 Task: Search one way flight ticket for 3 adults, 3 children in premium economy from Wilmington: Wilmington International Airport to Rockford: Chicago Rockford International Airport(was Northwest Chicagoland Regional Airport At Rockford) on 5-1-2023. Choice of flights is Emirates. Number of bags: 9 checked bags. Price is upto 99000. Outbound departure time preference is 17:00.
Action: Mouse moved to (193, 203)
Screenshot: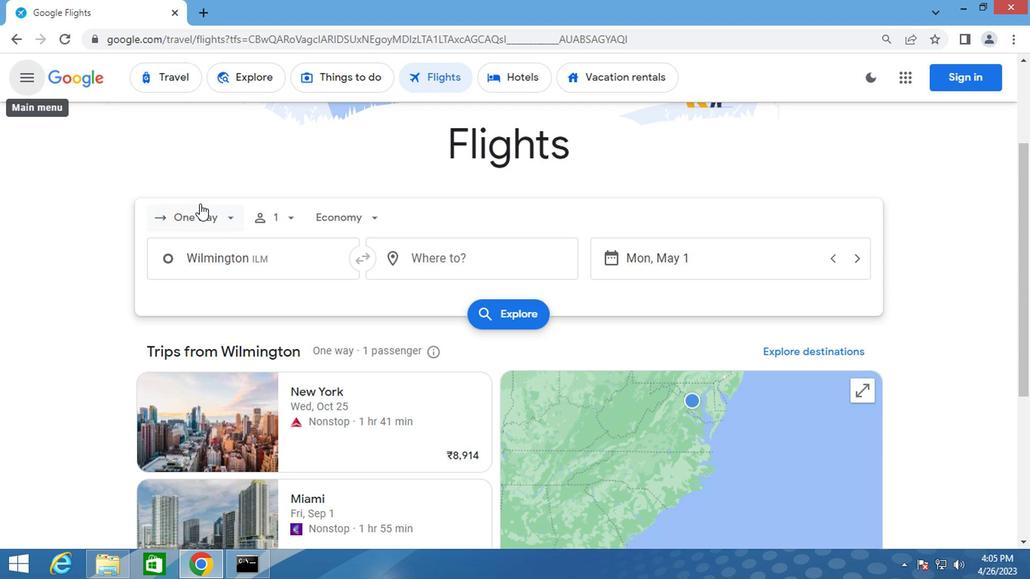 
Action: Mouse pressed left at (193, 203)
Screenshot: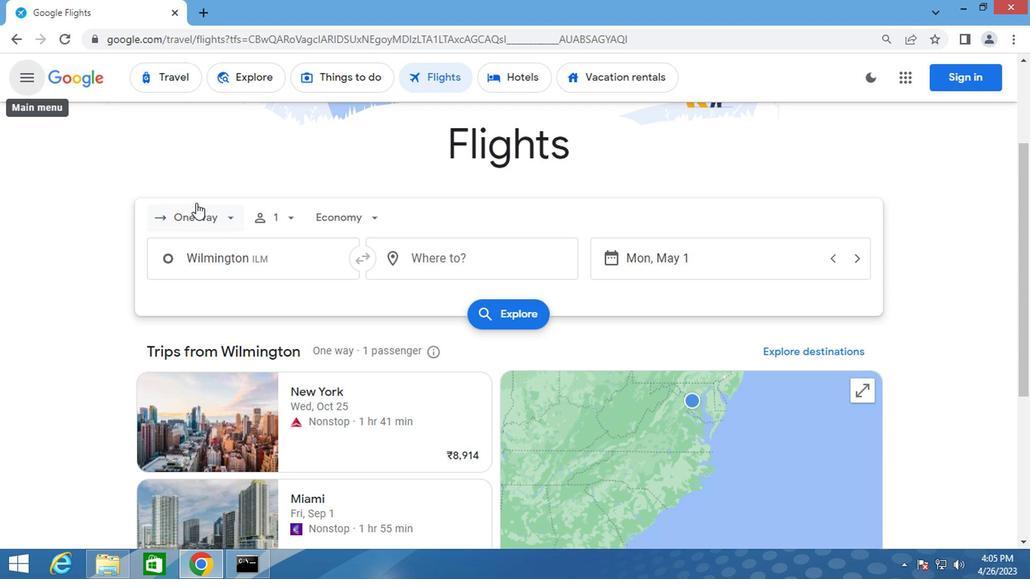 
Action: Mouse moved to (201, 279)
Screenshot: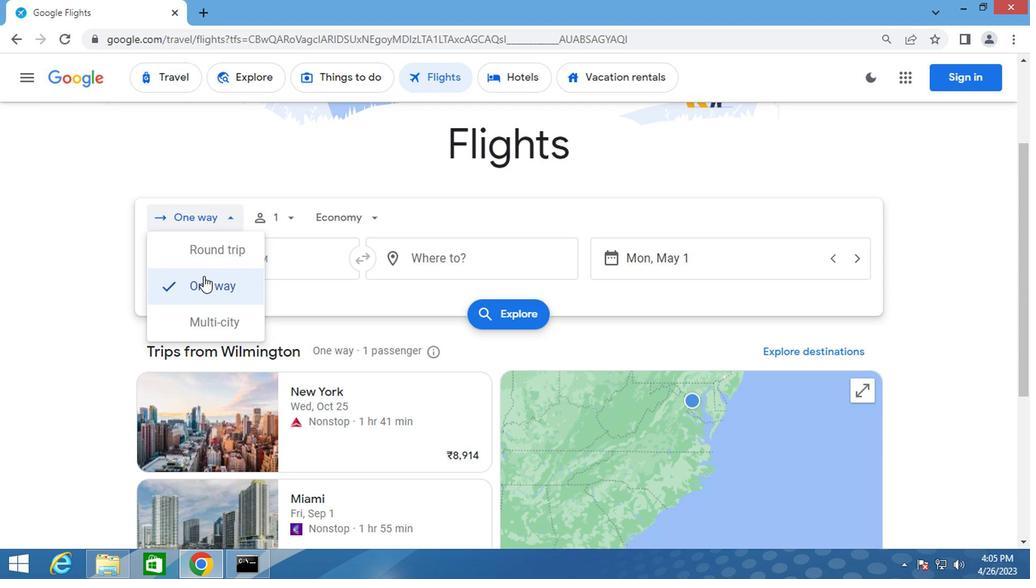 
Action: Mouse pressed left at (201, 279)
Screenshot: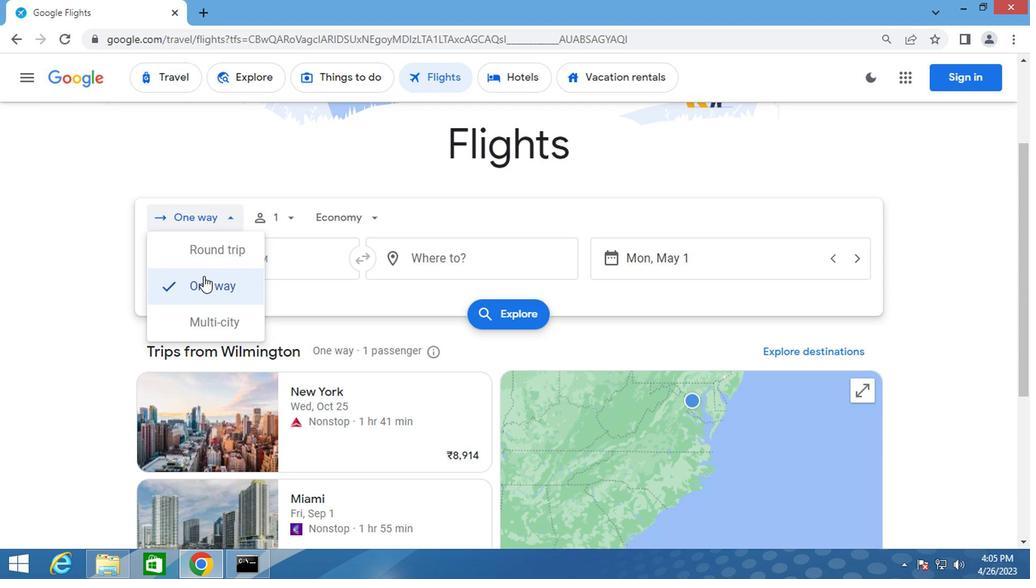 
Action: Mouse moved to (271, 213)
Screenshot: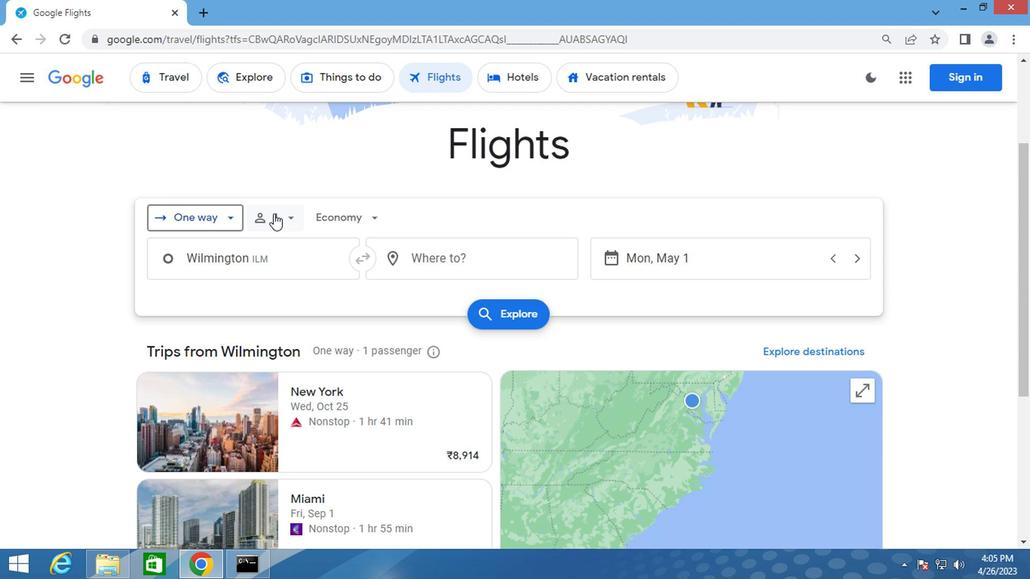 
Action: Mouse pressed left at (271, 213)
Screenshot: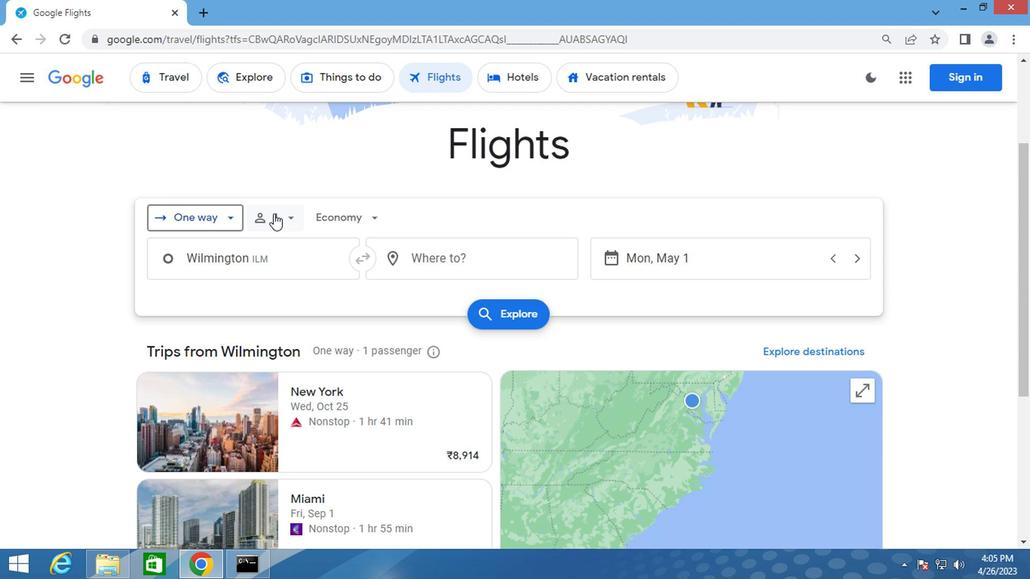 
Action: Mouse moved to (402, 251)
Screenshot: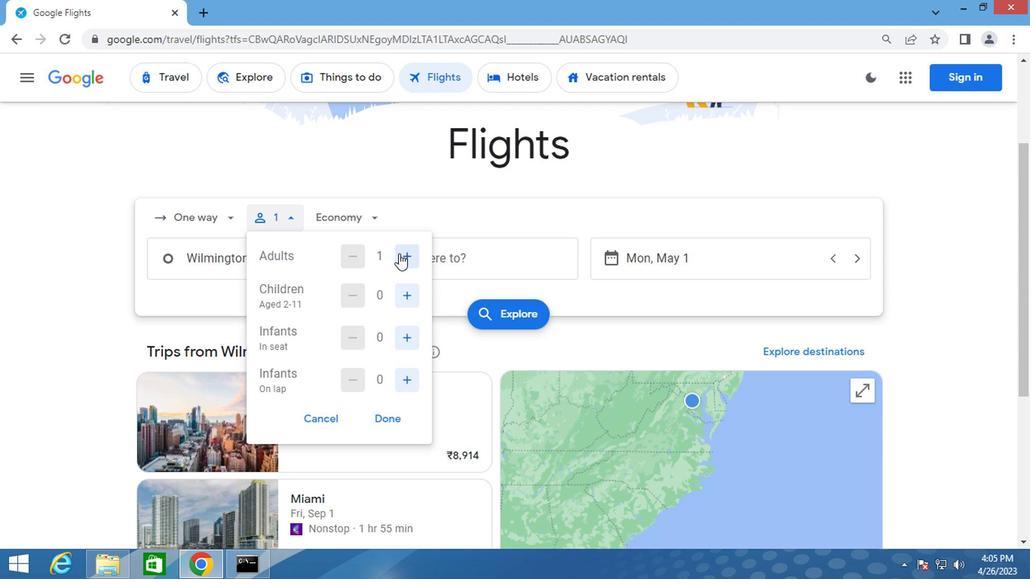 
Action: Mouse pressed left at (402, 251)
Screenshot: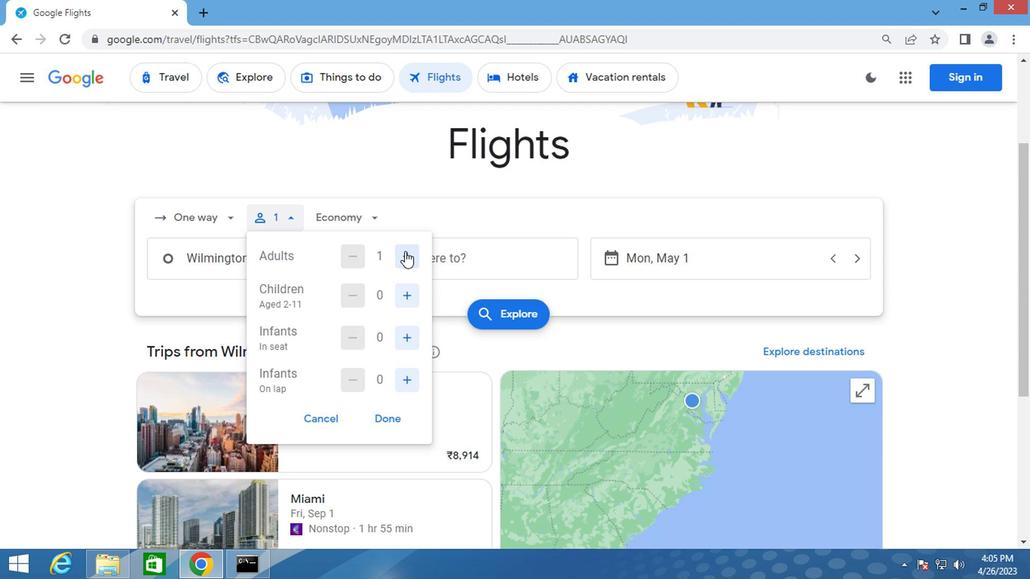
Action: Mouse pressed left at (402, 251)
Screenshot: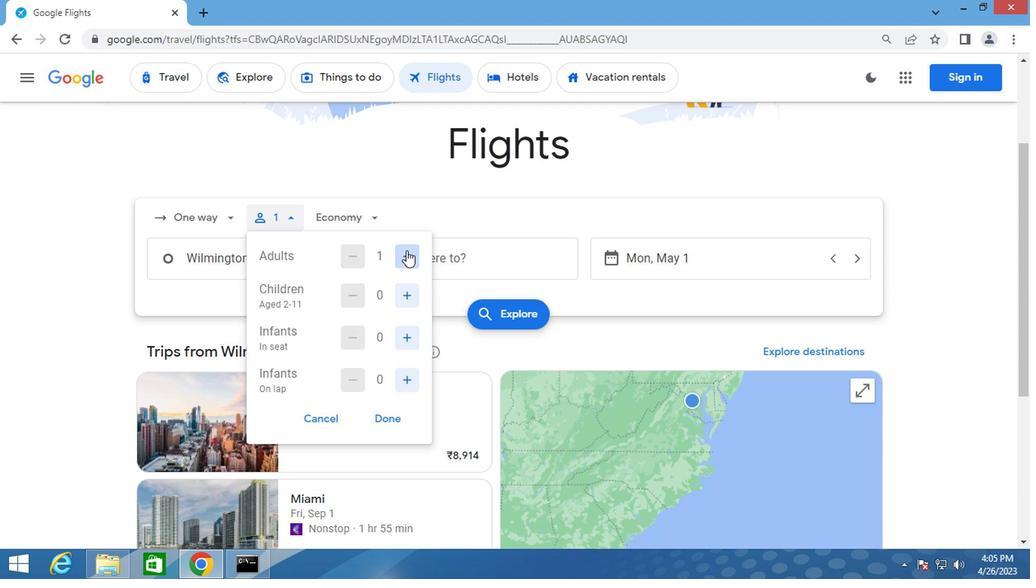 
Action: Mouse moved to (400, 287)
Screenshot: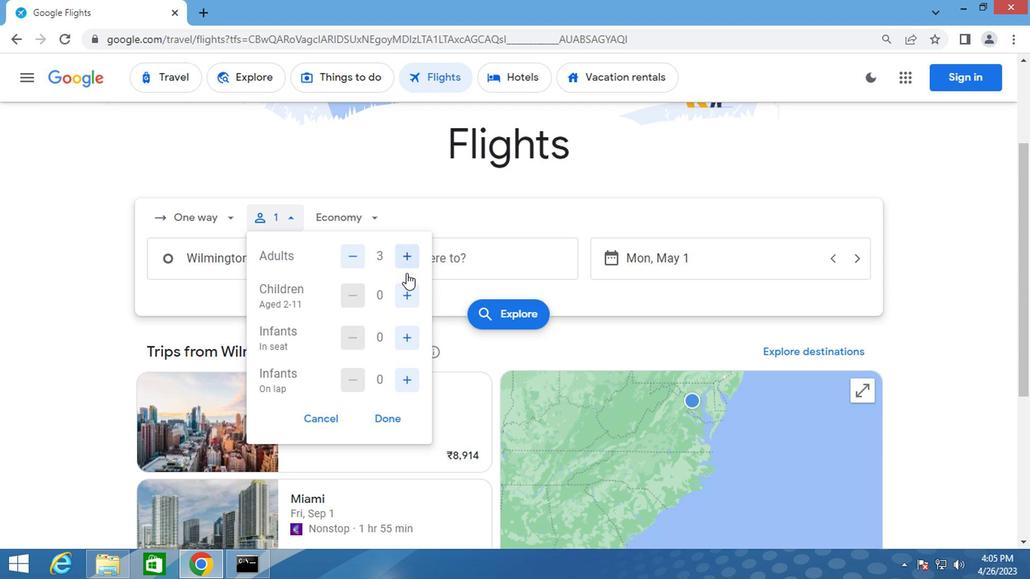 
Action: Mouse pressed left at (400, 287)
Screenshot: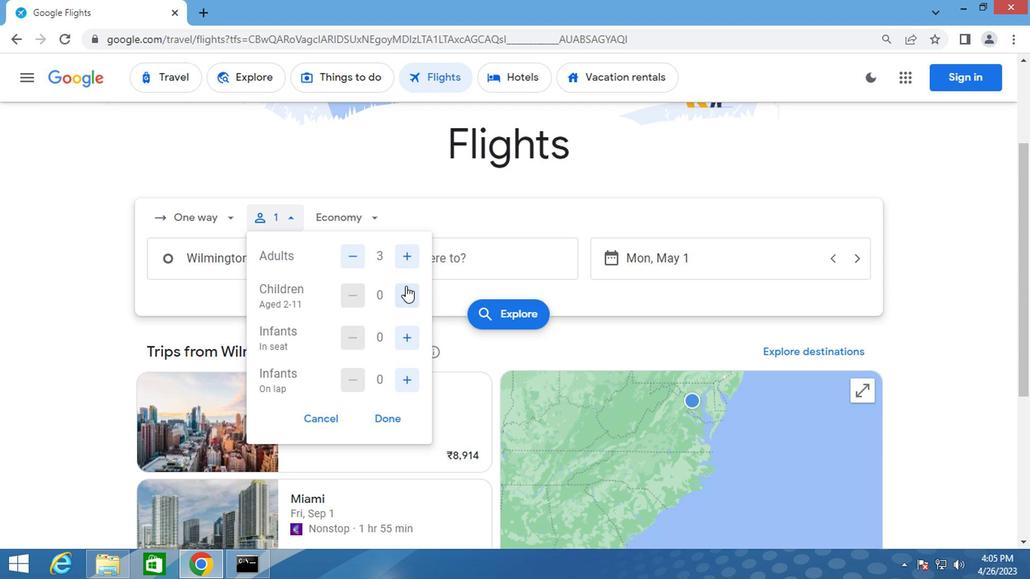 
Action: Mouse pressed left at (400, 287)
Screenshot: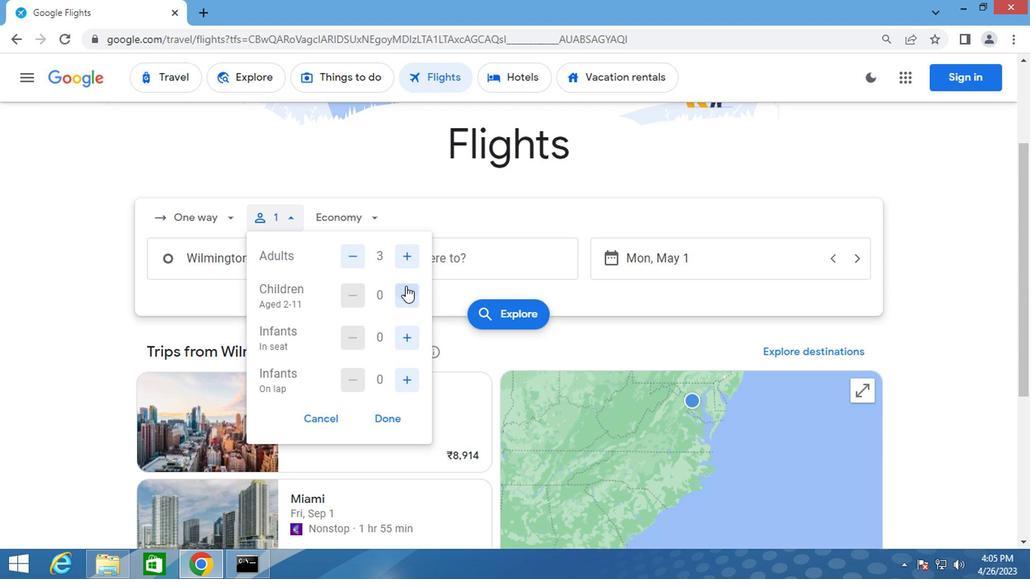 
Action: Mouse pressed left at (400, 287)
Screenshot: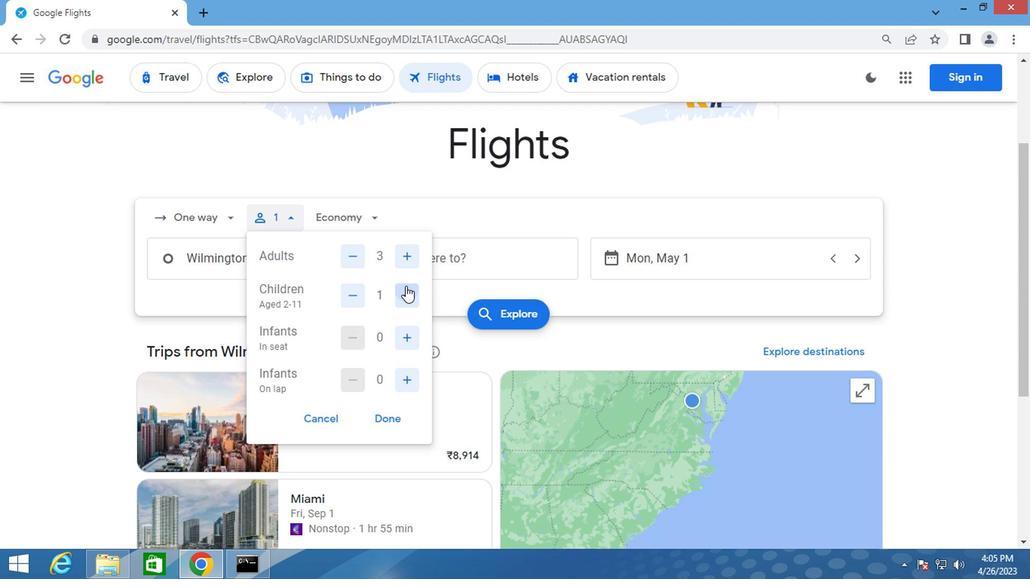 
Action: Mouse moved to (339, 223)
Screenshot: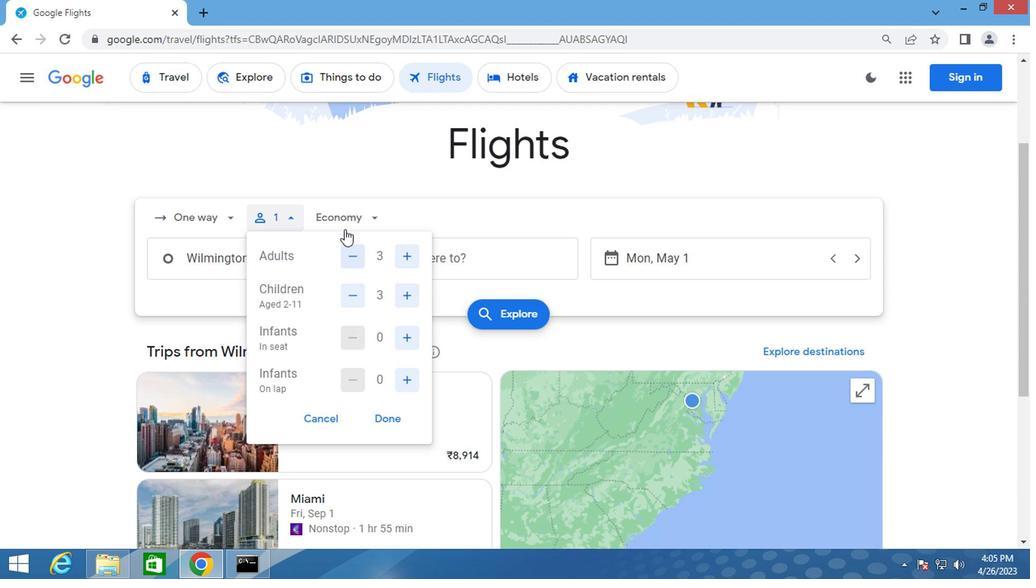 
Action: Mouse pressed left at (339, 223)
Screenshot: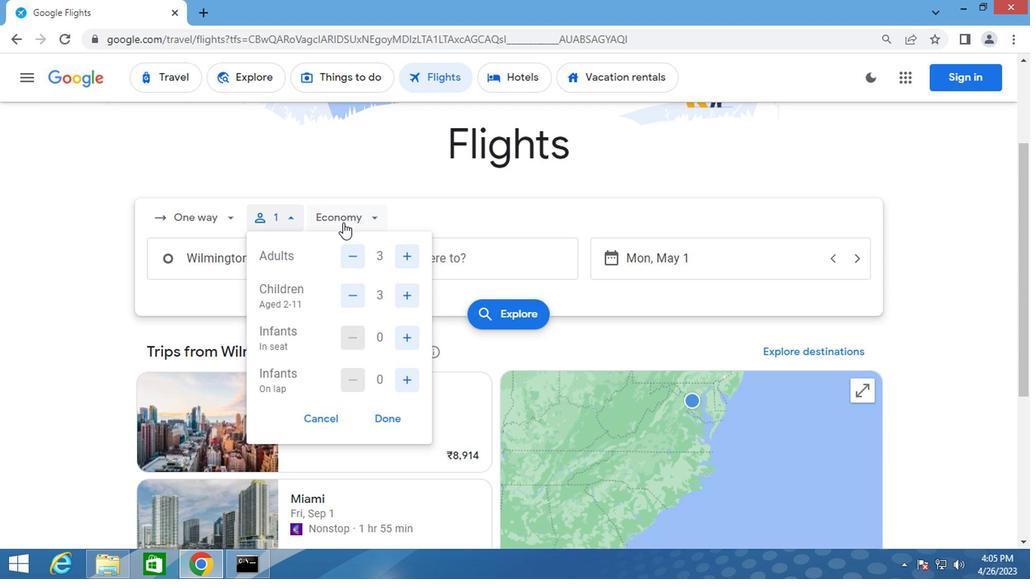 
Action: Mouse moved to (369, 284)
Screenshot: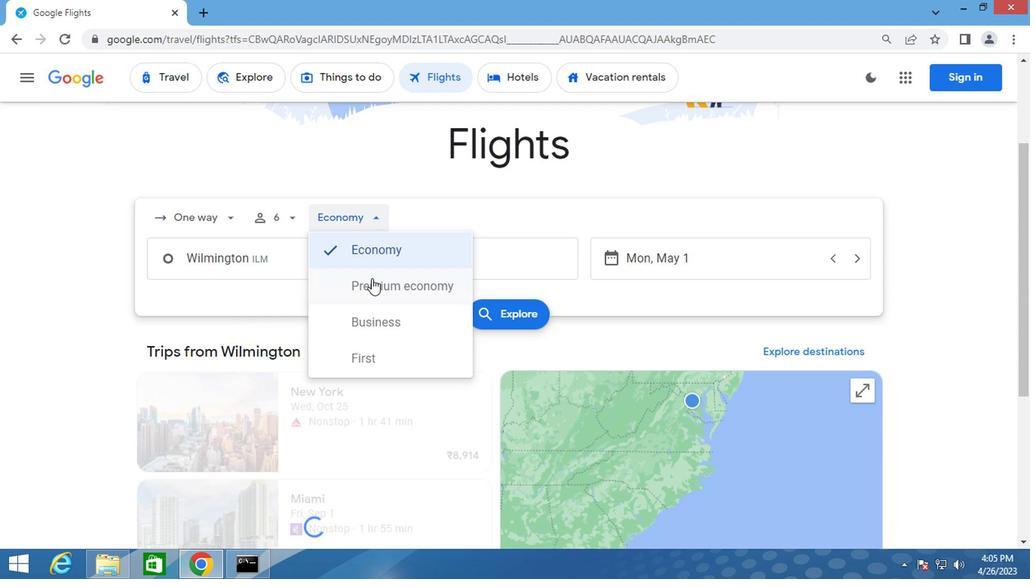 
Action: Mouse pressed left at (369, 284)
Screenshot: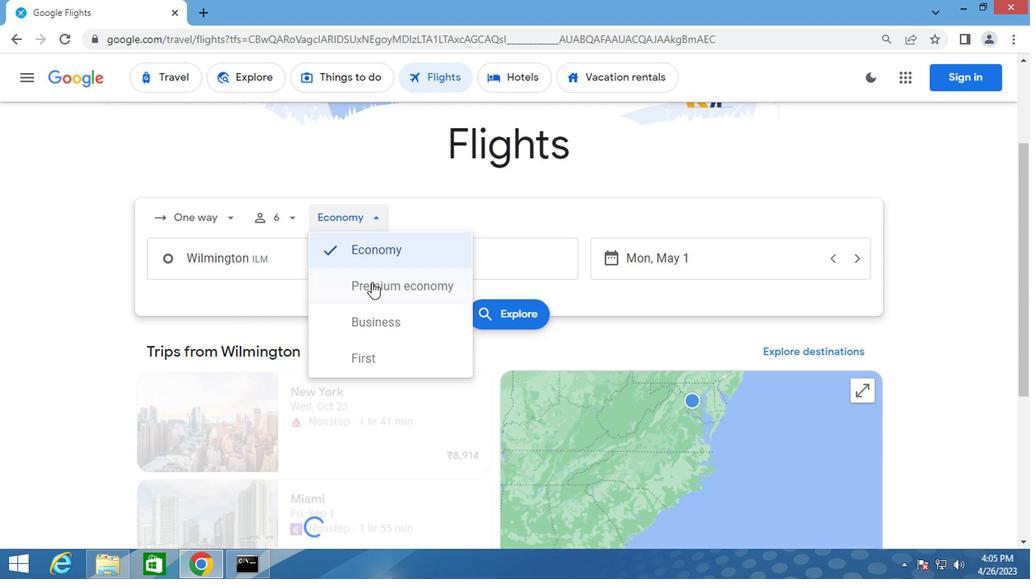
Action: Mouse moved to (261, 257)
Screenshot: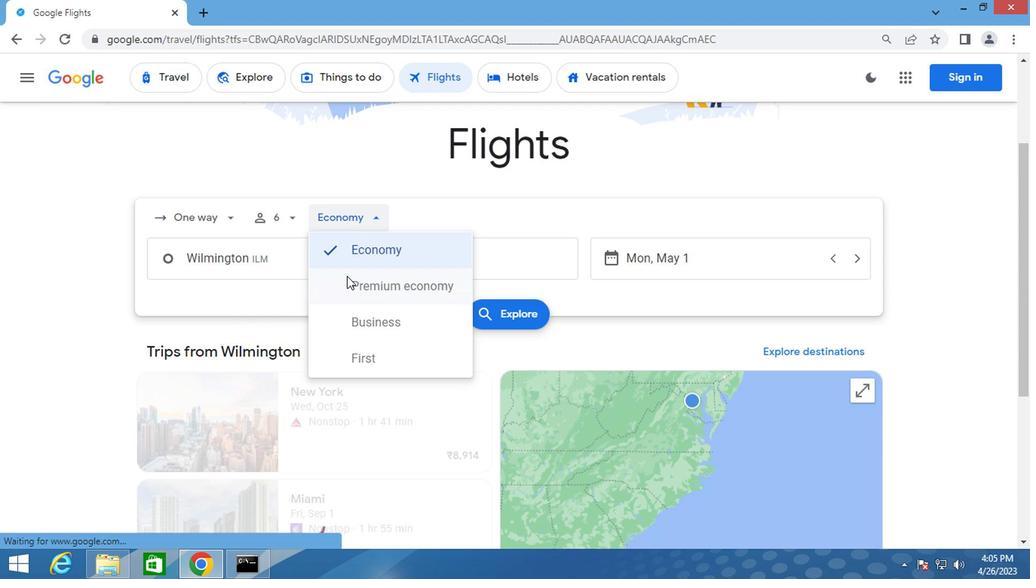 
Action: Mouse pressed left at (261, 257)
Screenshot: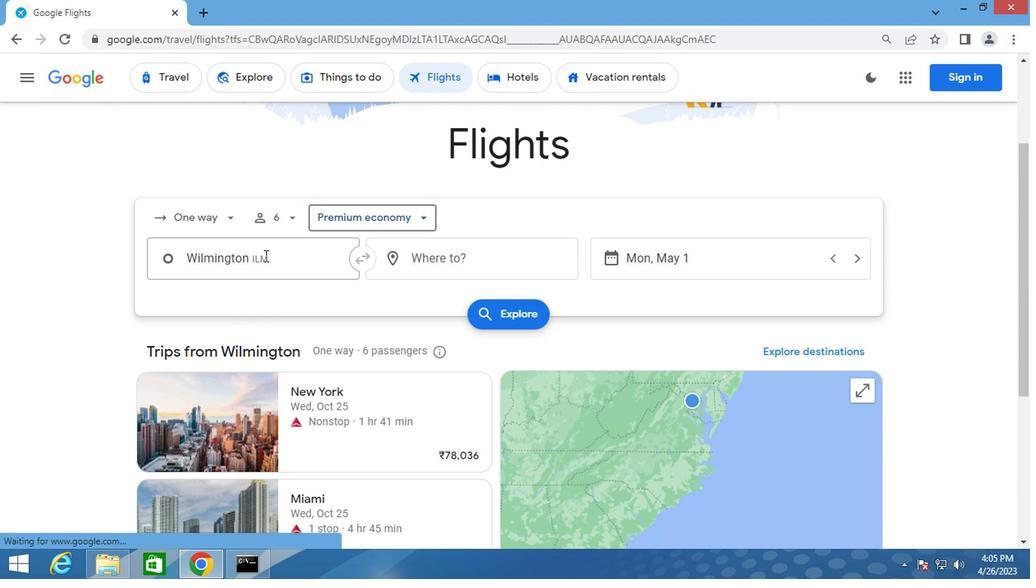 
Action: Key pressed wilmington
Screenshot: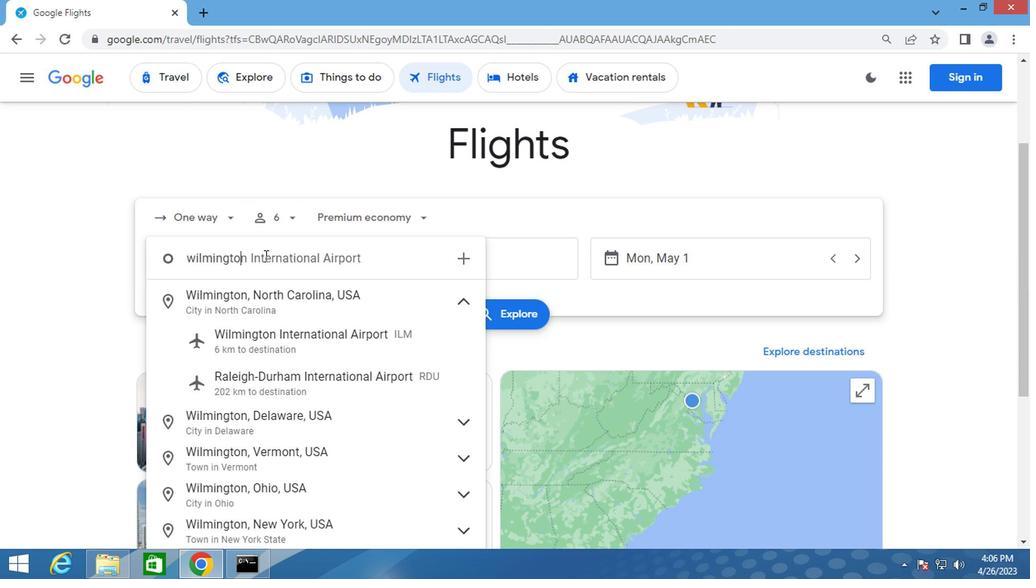 
Action: Mouse moved to (288, 333)
Screenshot: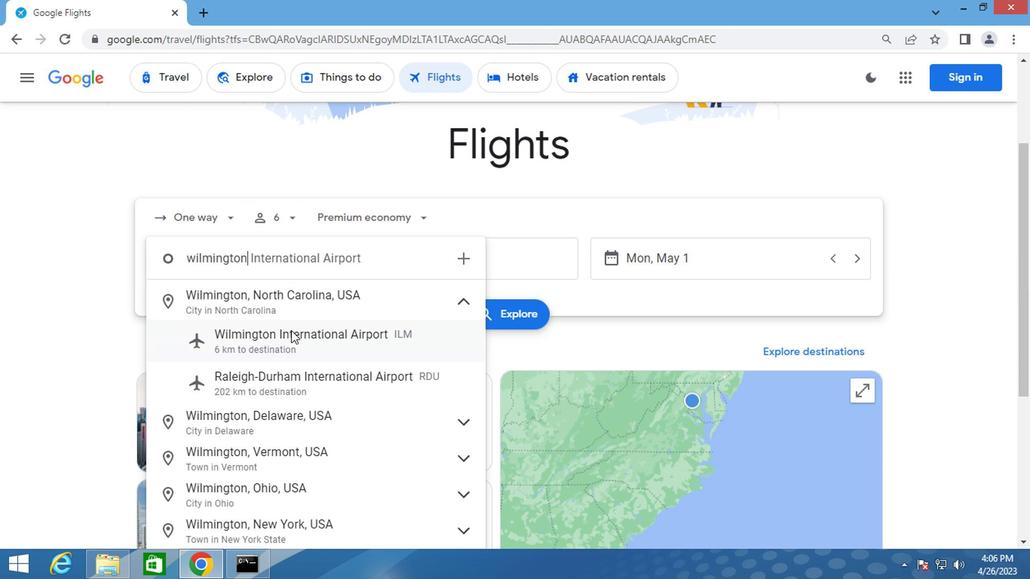 
Action: Mouse pressed left at (288, 333)
Screenshot: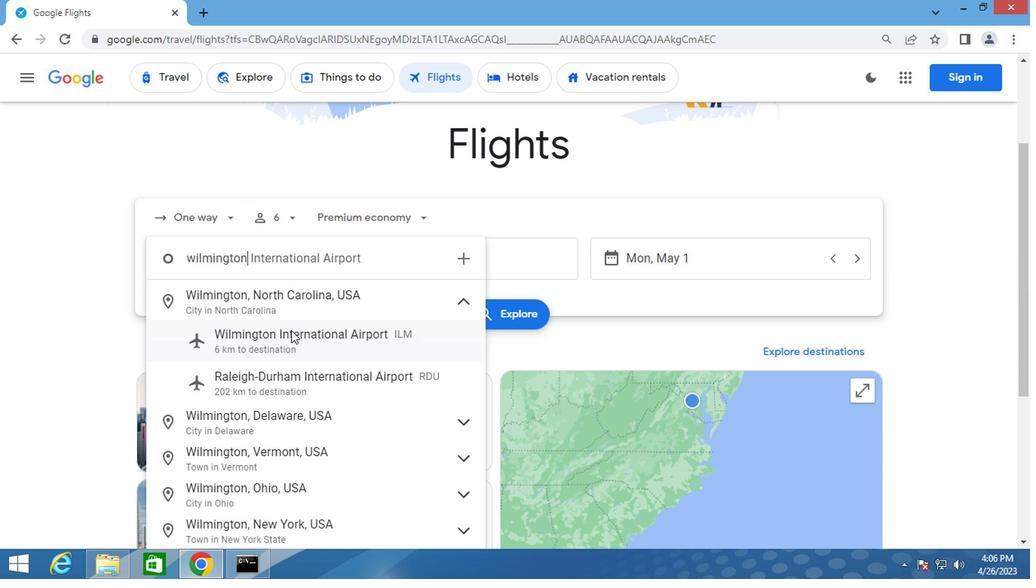 
Action: Mouse moved to (446, 256)
Screenshot: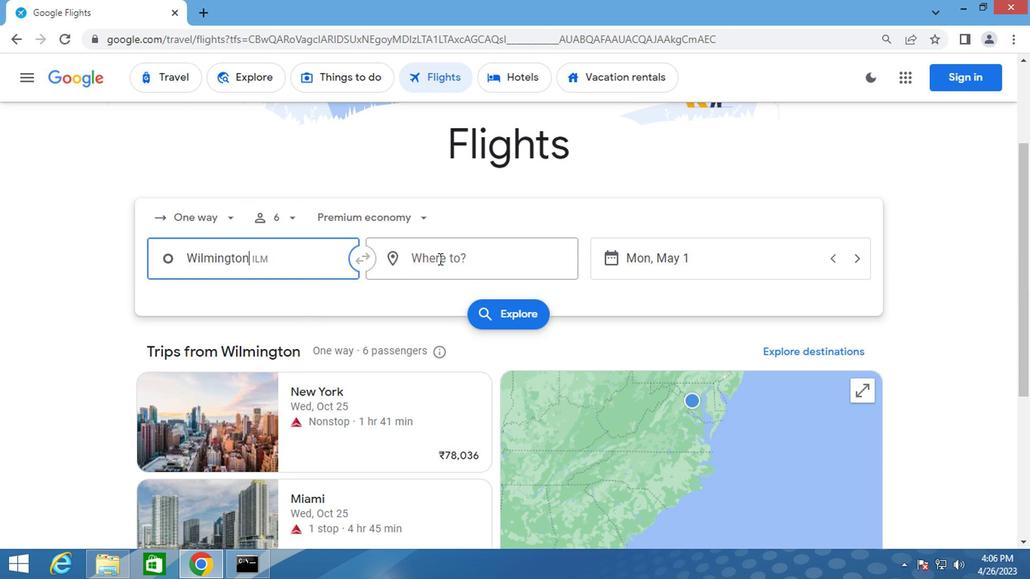 
Action: Mouse pressed left at (446, 256)
Screenshot: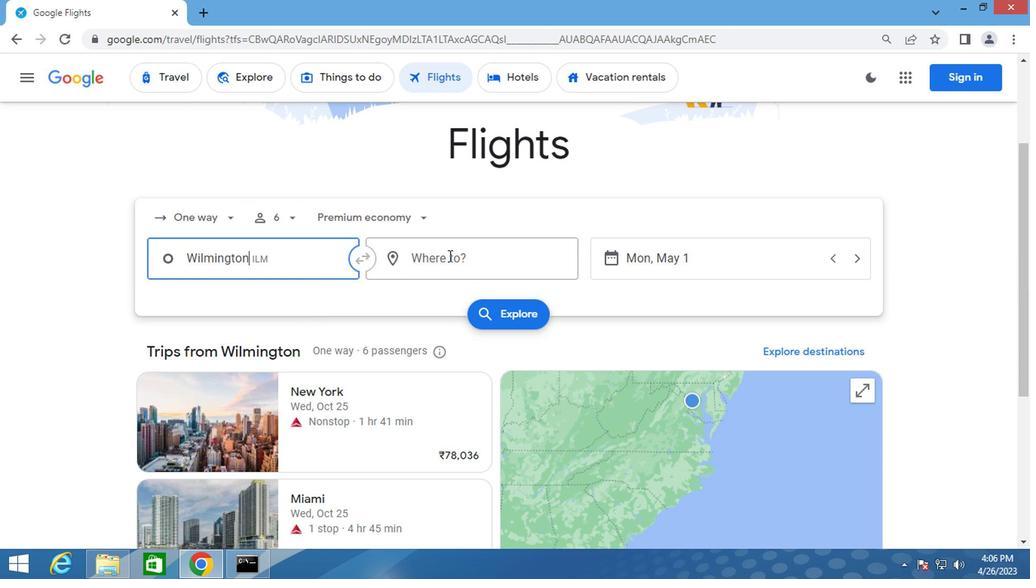 
Action: Key pressed rockford
Screenshot: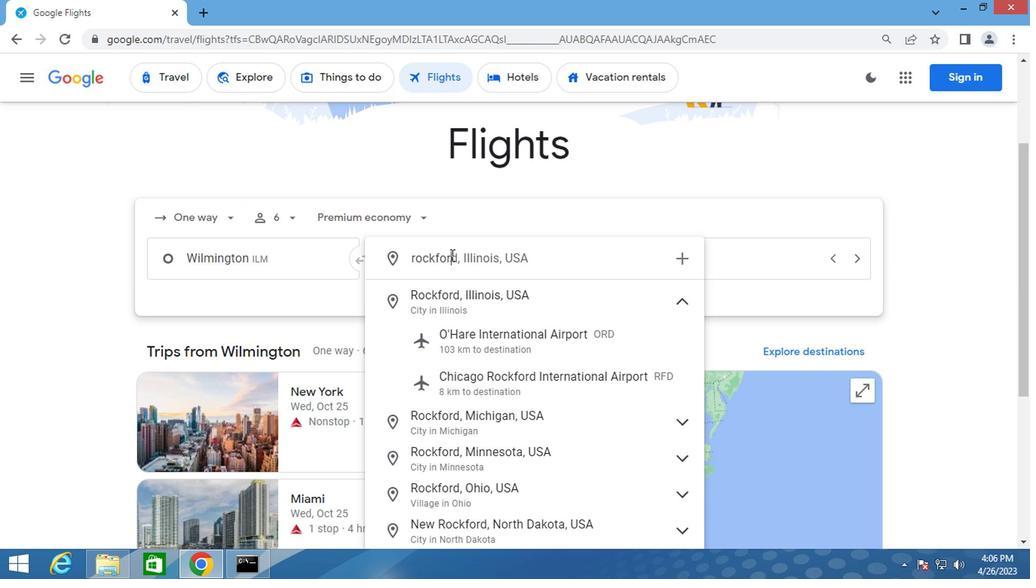 
Action: Mouse moved to (467, 376)
Screenshot: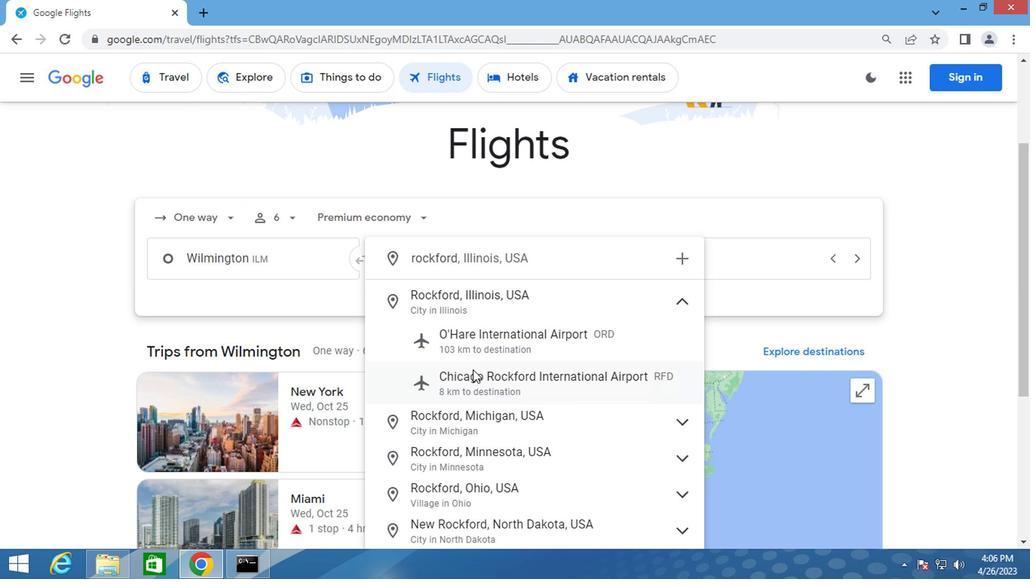 
Action: Mouse pressed left at (467, 376)
Screenshot: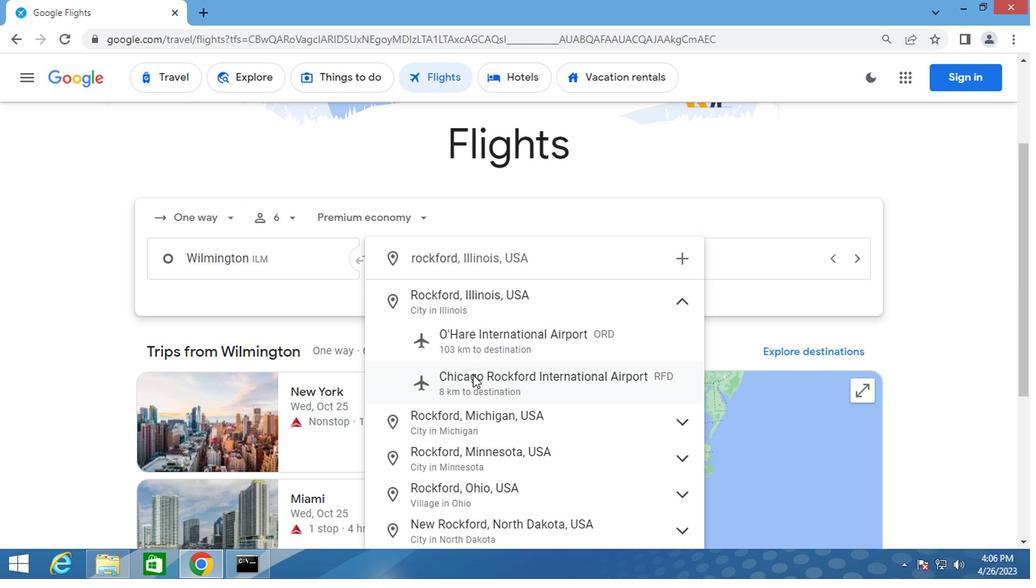 
Action: Mouse moved to (646, 259)
Screenshot: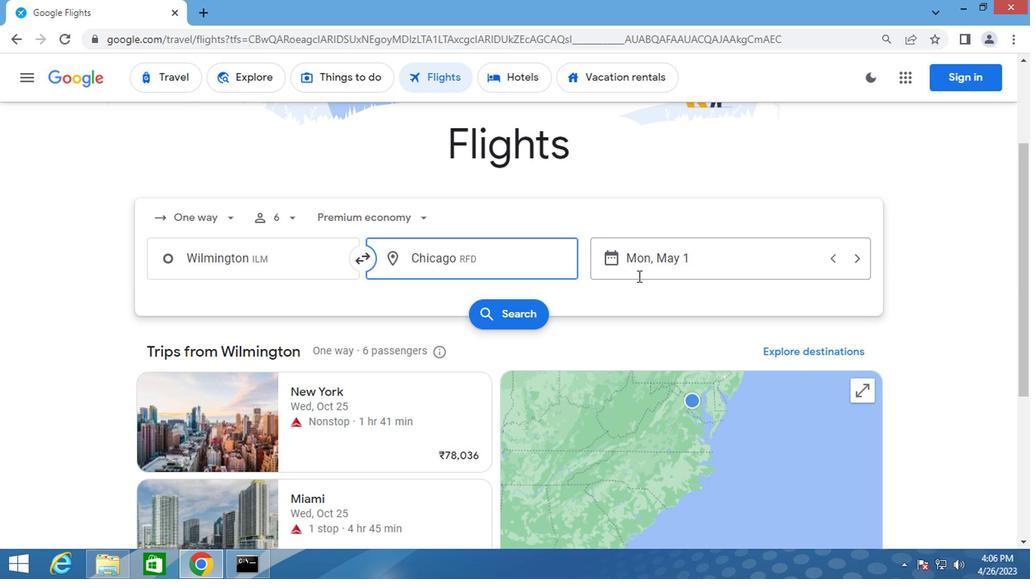 
Action: Mouse pressed left at (646, 259)
Screenshot: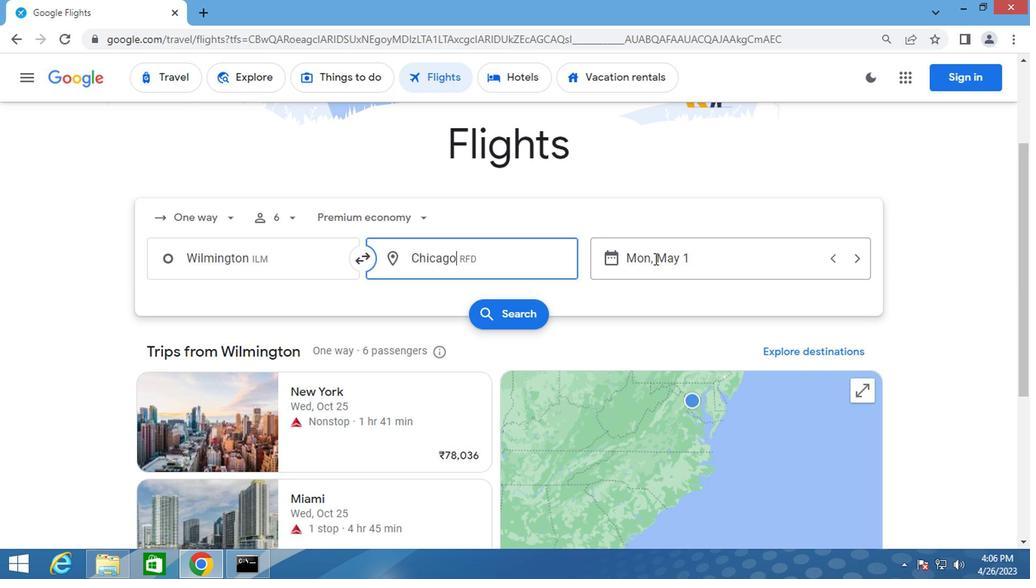 
Action: Mouse moved to (648, 275)
Screenshot: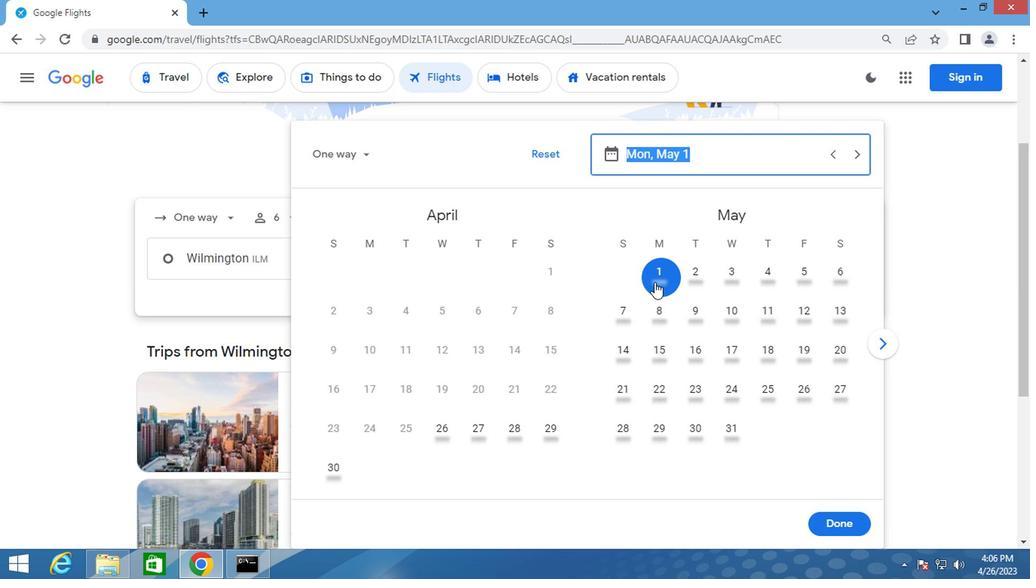 
Action: Mouse pressed left at (648, 275)
Screenshot: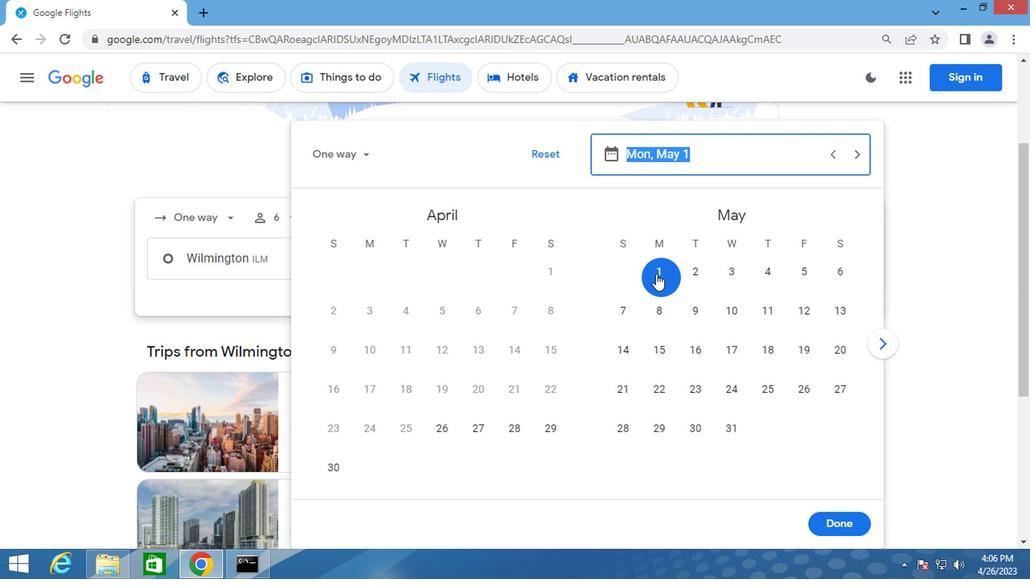 
Action: Mouse moved to (823, 528)
Screenshot: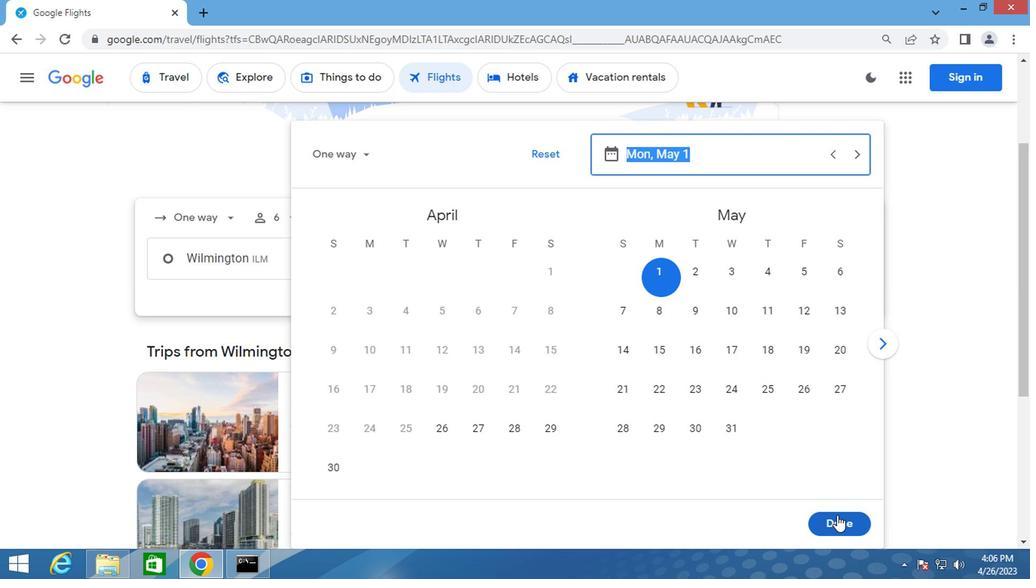 
Action: Mouse pressed left at (823, 528)
Screenshot: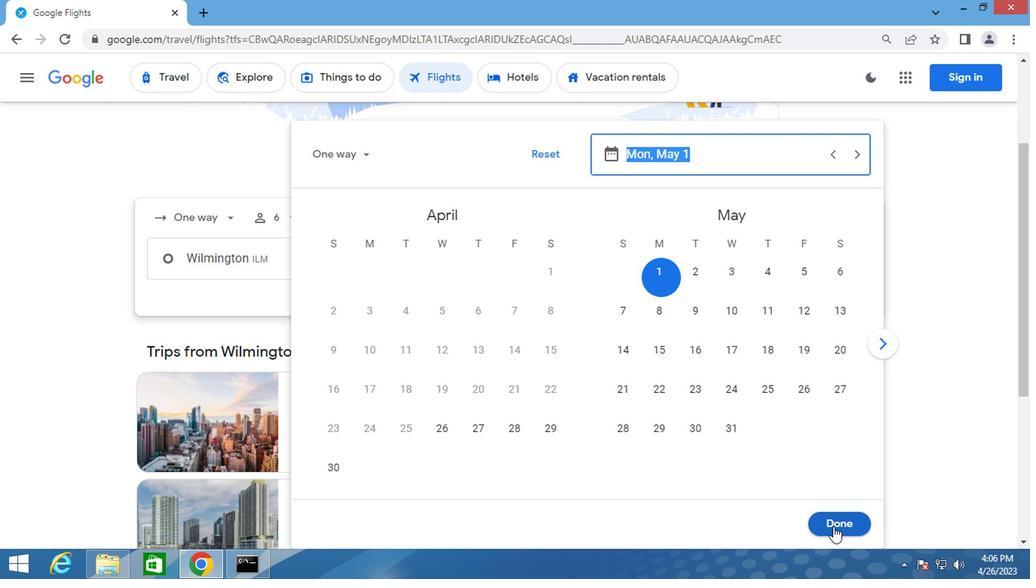 
Action: Mouse moved to (471, 309)
Screenshot: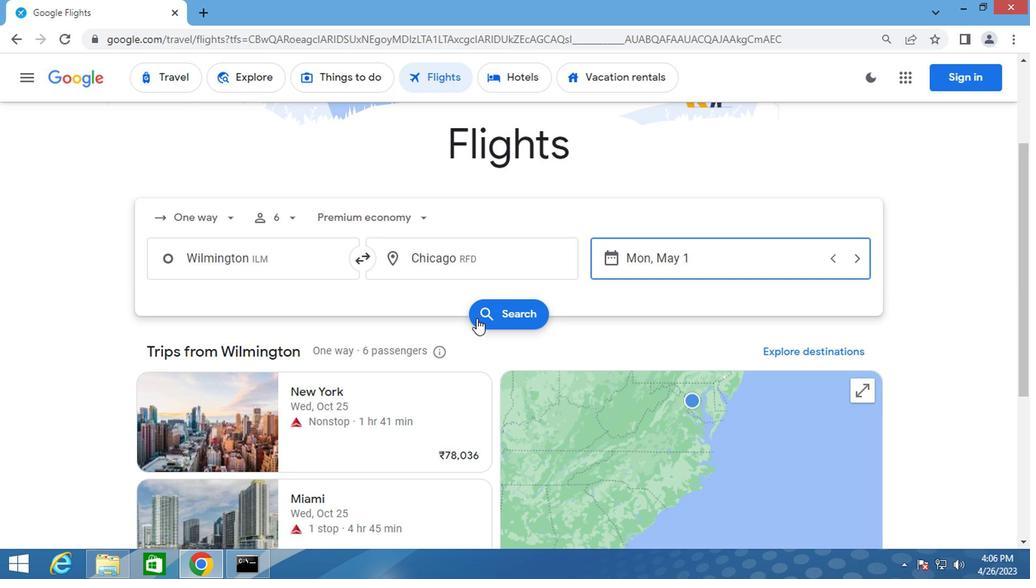 
Action: Mouse pressed left at (471, 309)
Screenshot: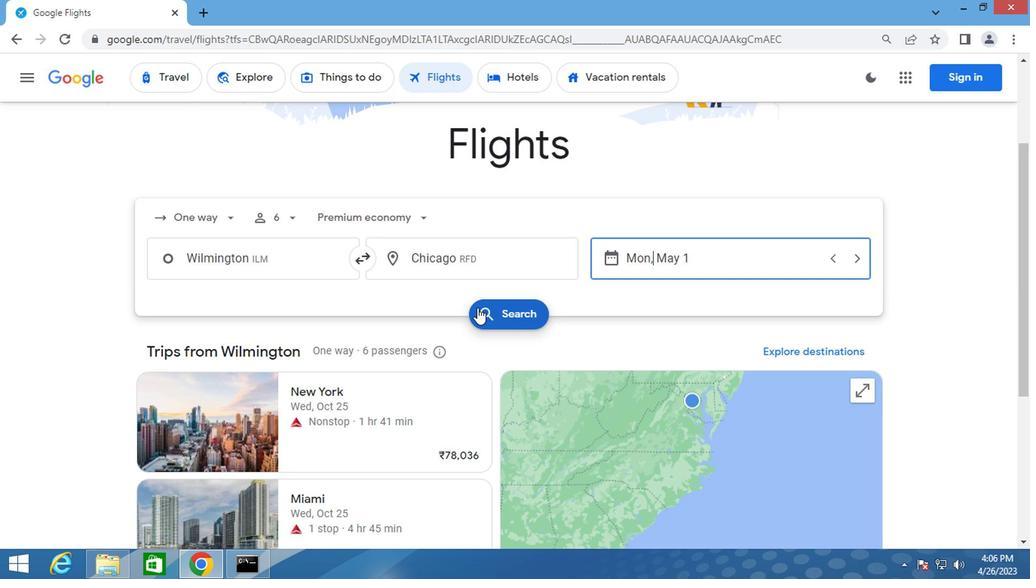 
Action: Mouse pressed left at (471, 309)
Screenshot: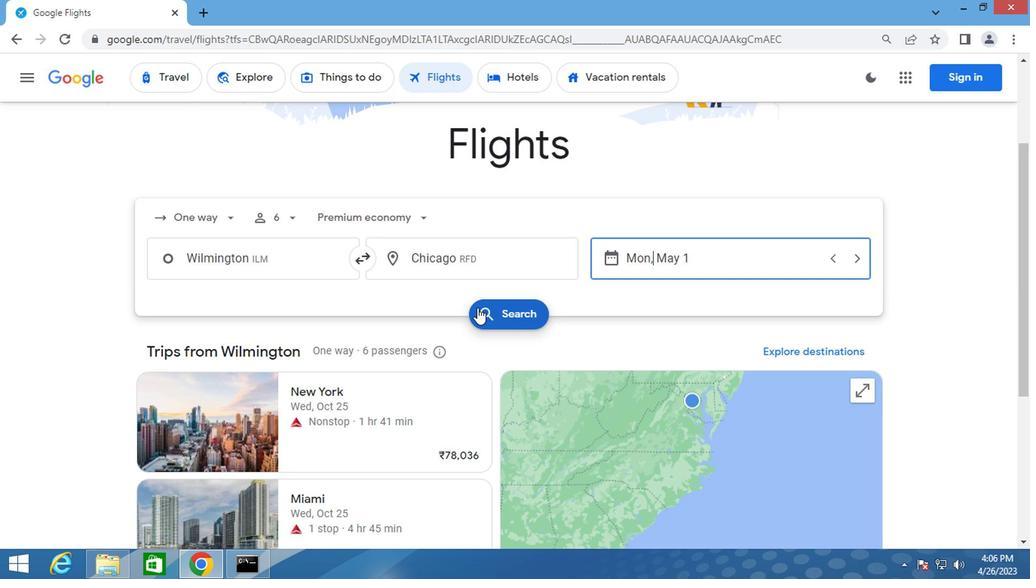 
Action: Mouse moved to (172, 215)
Screenshot: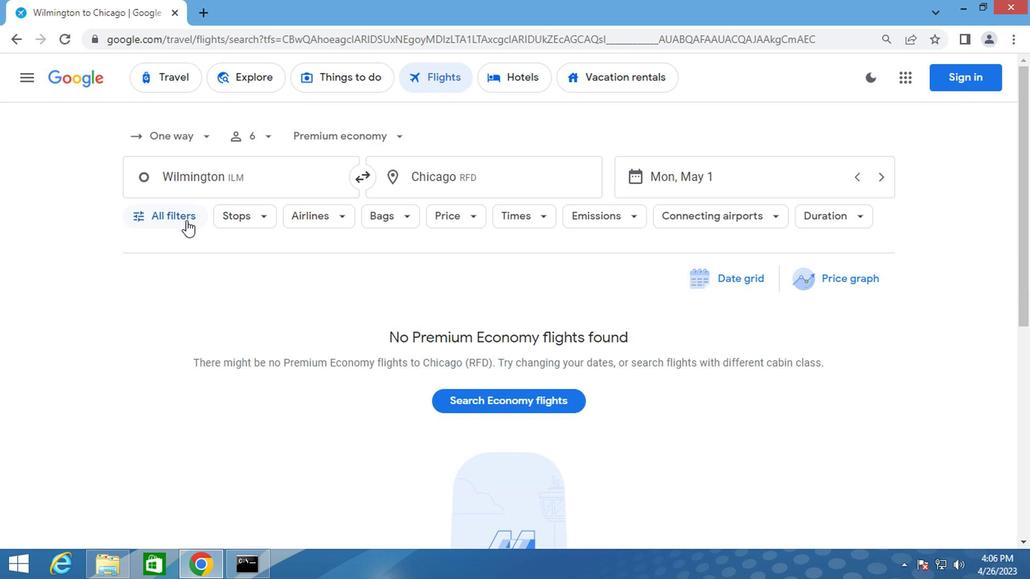 
Action: Mouse pressed left at (172, 215)
Screenshot: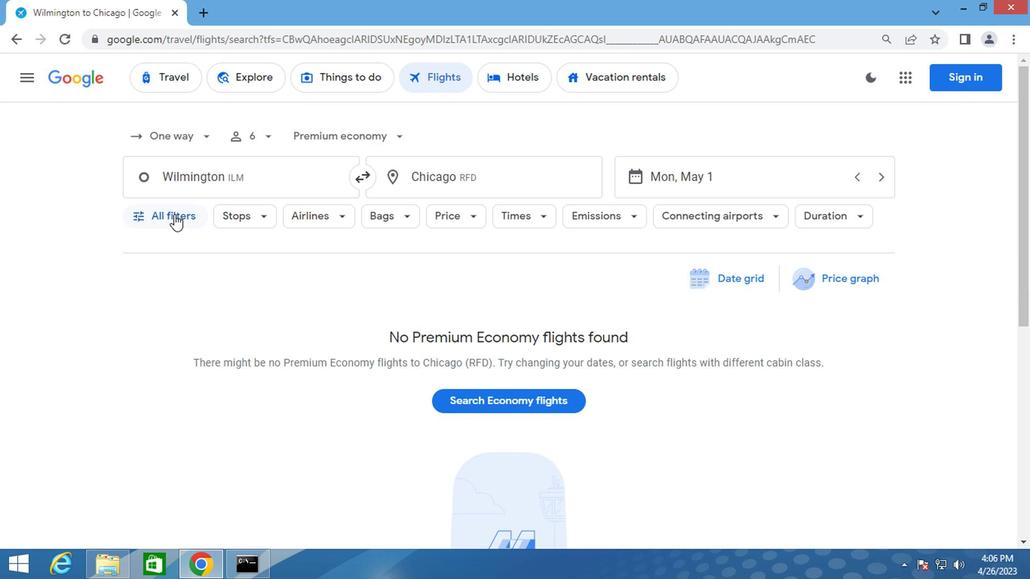 
Action: Mouse moved to (242, 335)
Screenshot: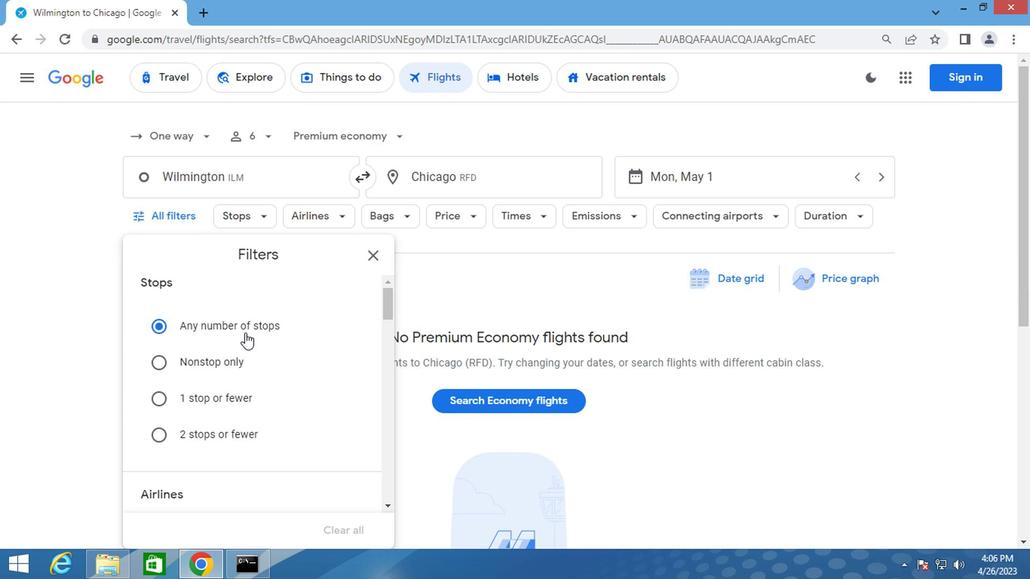 
Action: Mouse scrolled (242, 334) with delta (0, 0)
Screenshot: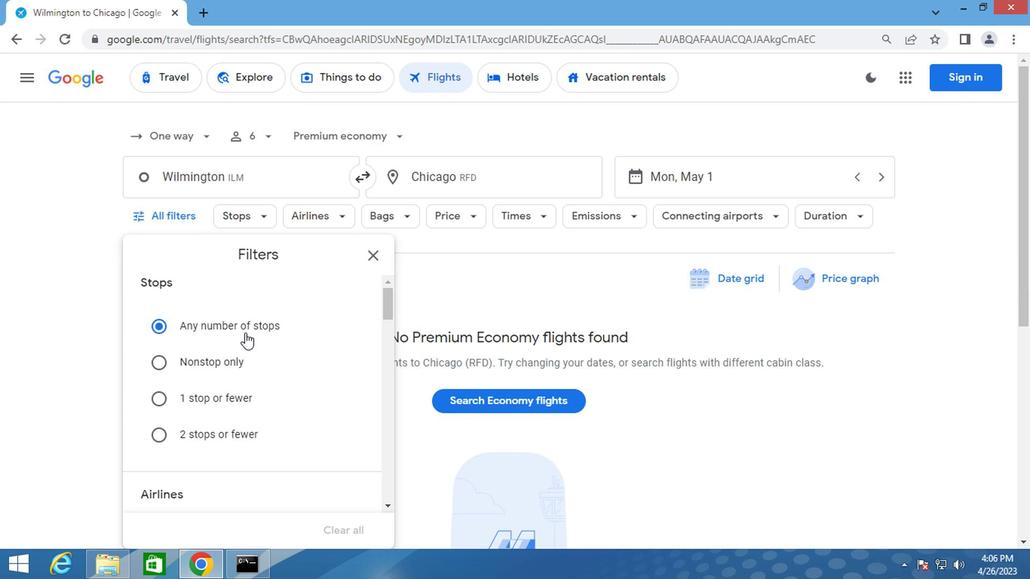 
Action: Mouse moved to (242, 336)
Screenshot: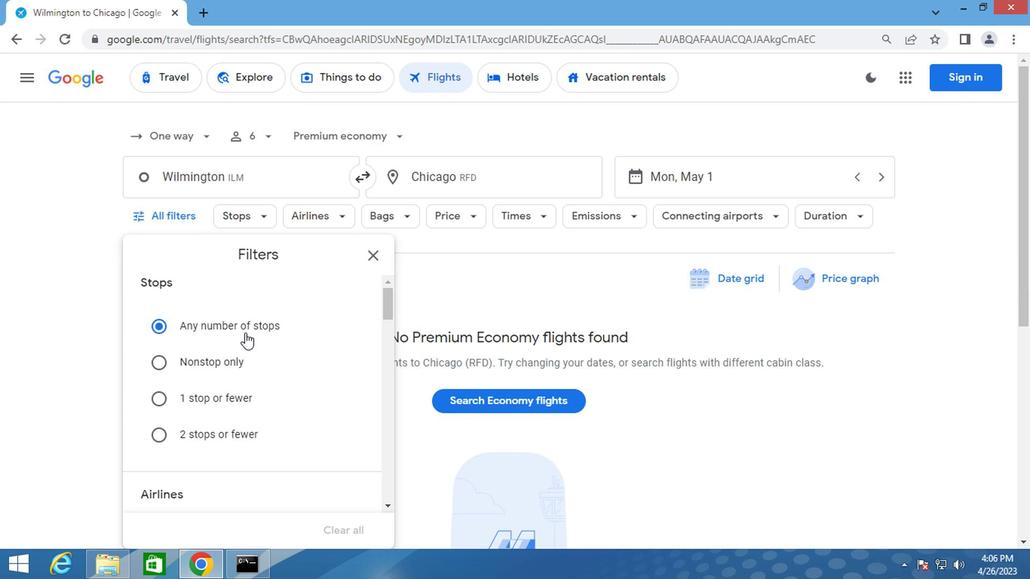 
Action: Mouse scrolled (242, 335) with delta (0, -1)
Screenshot: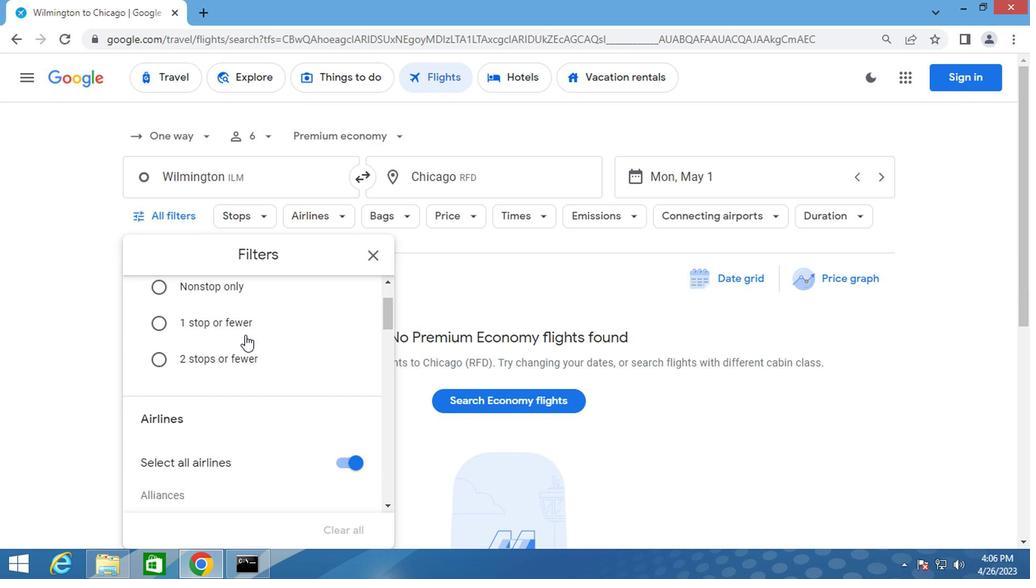 
Action: Mouse moved to (242, 338)
Screenshot: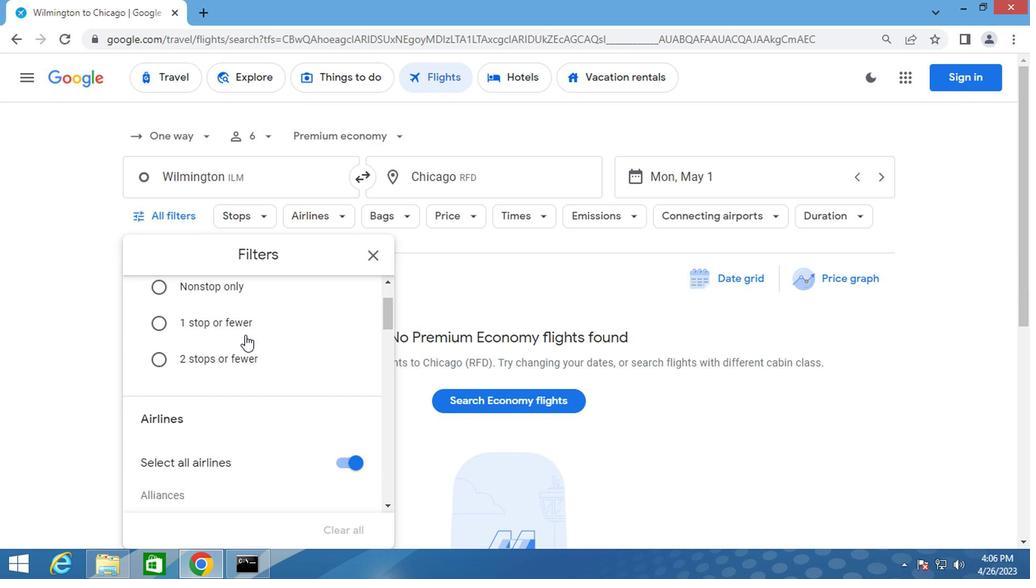 
Action: Mouse scrolled (242, 337) with delta (0, -1)
Screenshot: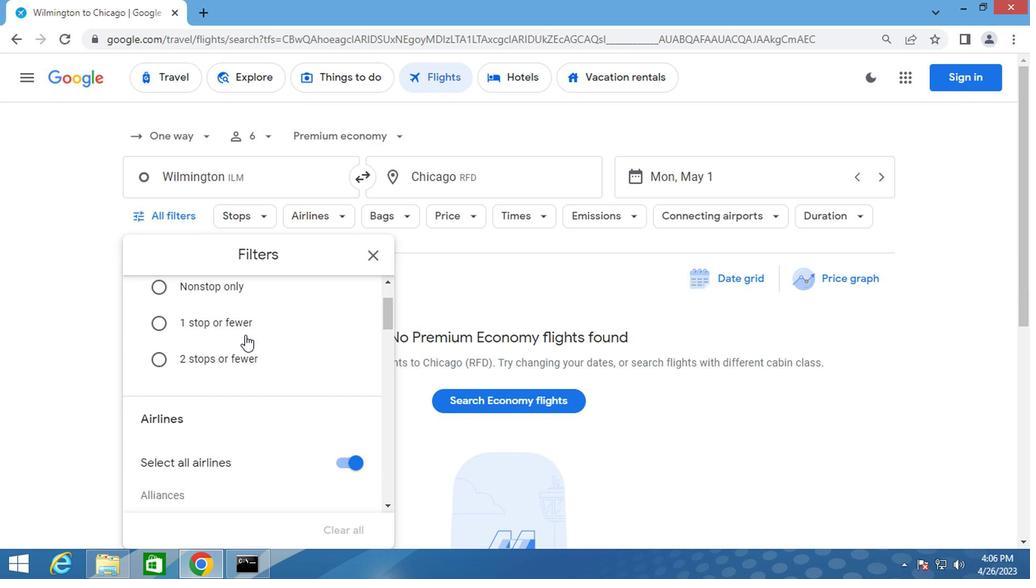 
Action: Mouse scrolled (242, 337) with delta (0, -1)
Screenshot: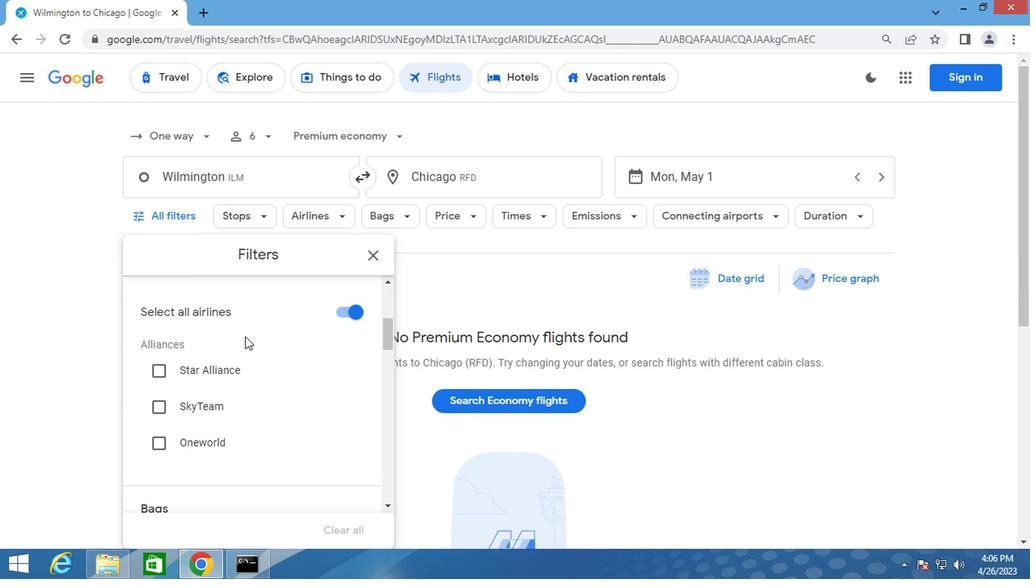 
Action: Mouse scrolled (242, 337) with delta (0, -1)
Screenshot: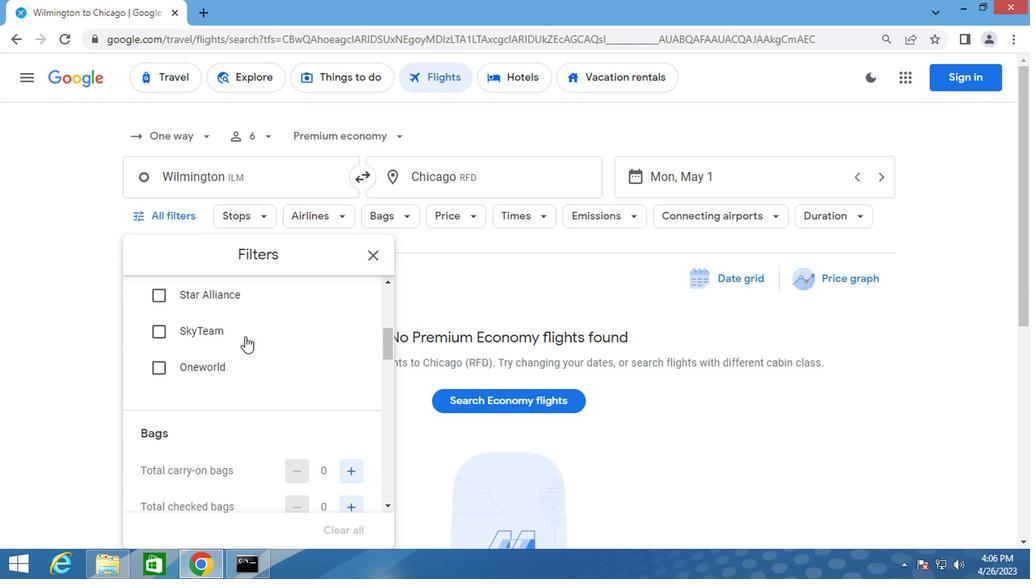 
Action: Mouse scrolled (242, 337) with delta (0, -1)
Screenshot: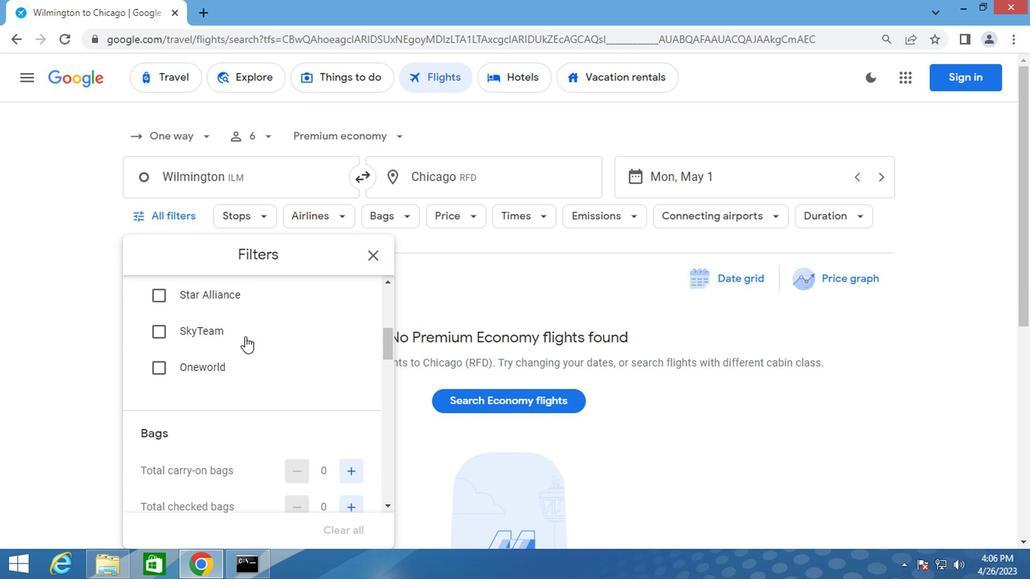 
Action: Mouse moved to (344, 356)
Screenshot: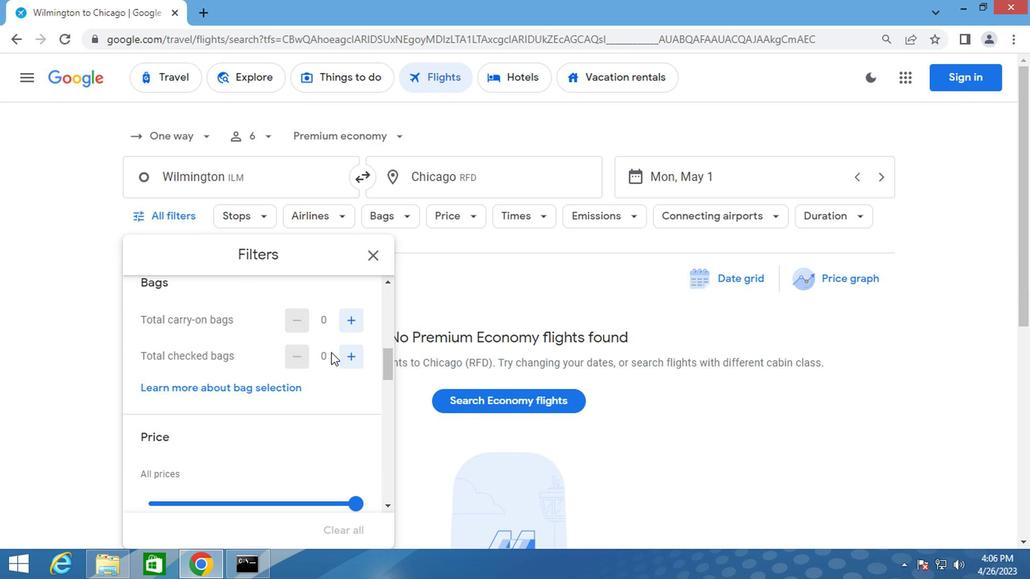 
Action: Mouse pressed left at (344, 356)
Screenshot: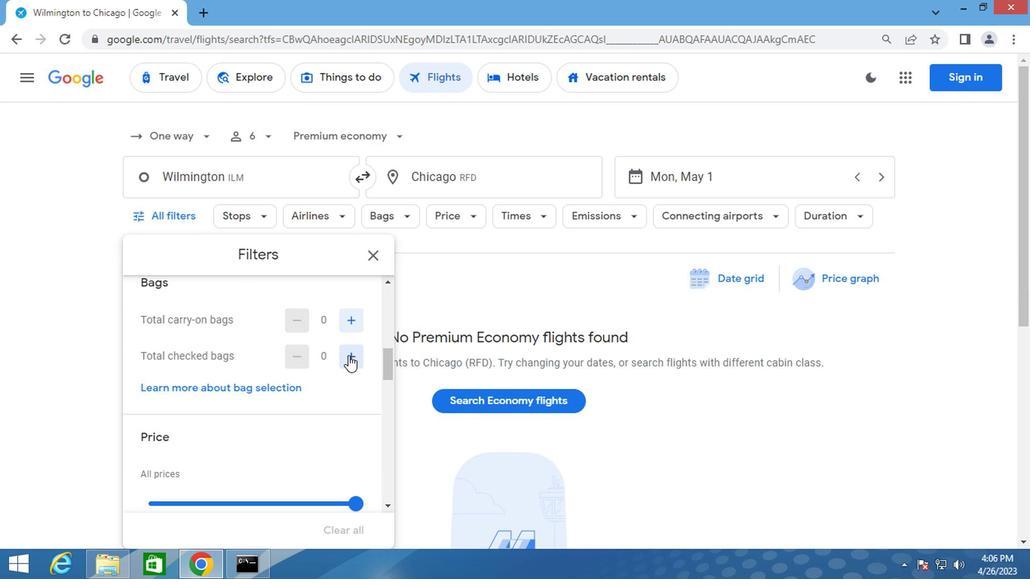 
Action: Mouse pressed left at (344, 356)
Screenshot: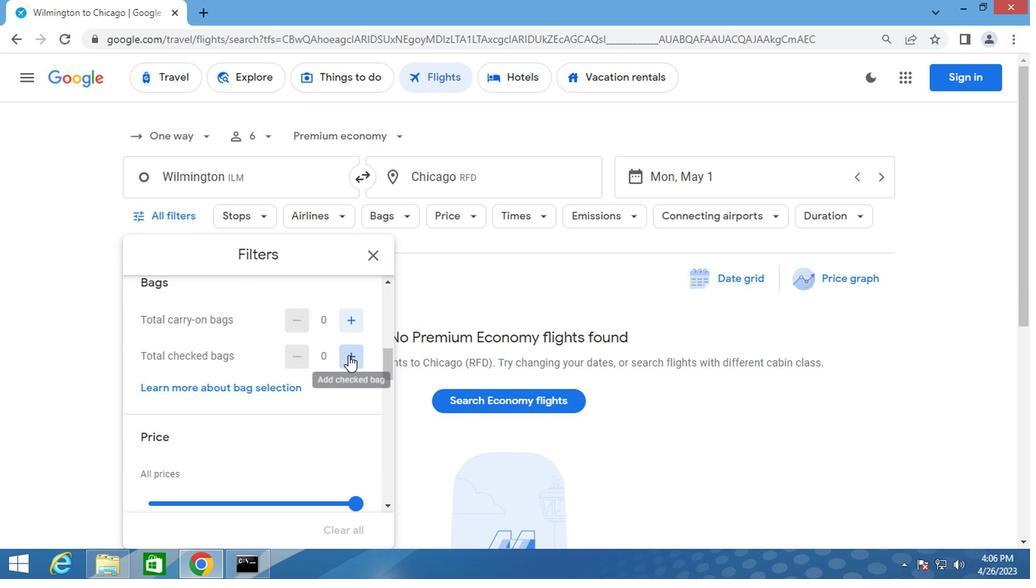 
Action: Mouse pressed left at (344, 356)
Screenshot: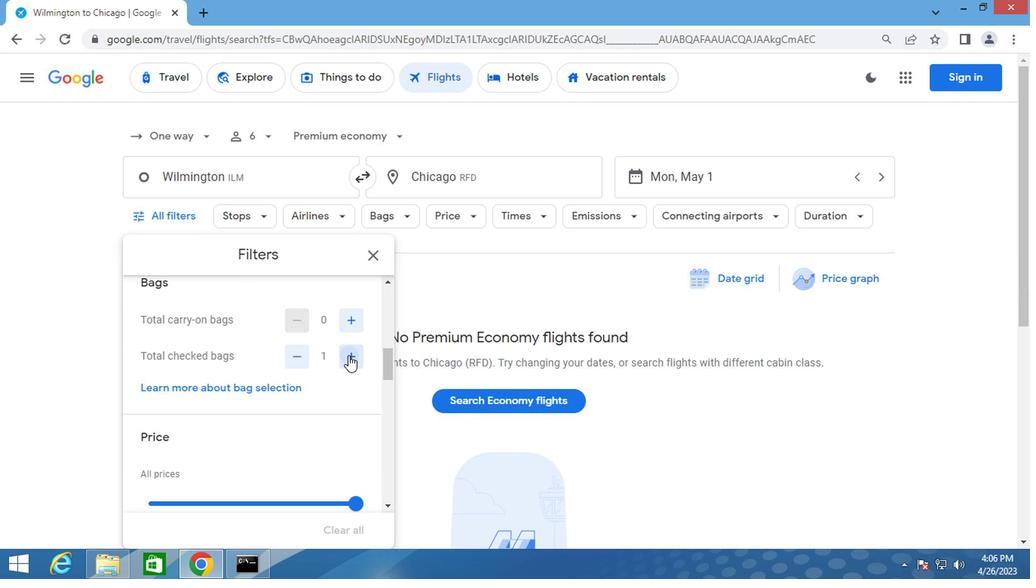 
Action: Mouse pressed left at (344, 356)
Screenshot: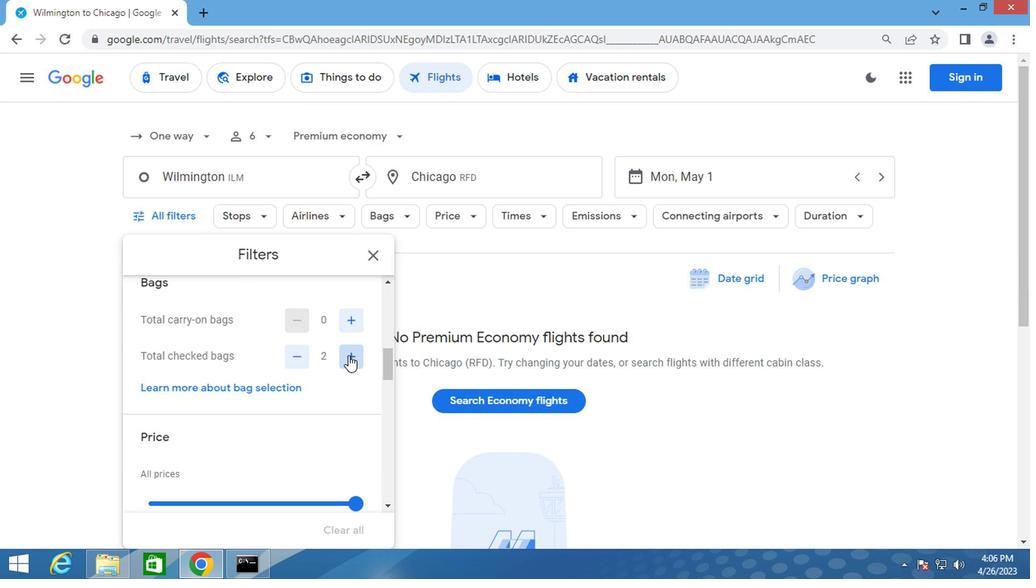 
Action: Mouse pressed left at (344, 356)
Screenshot: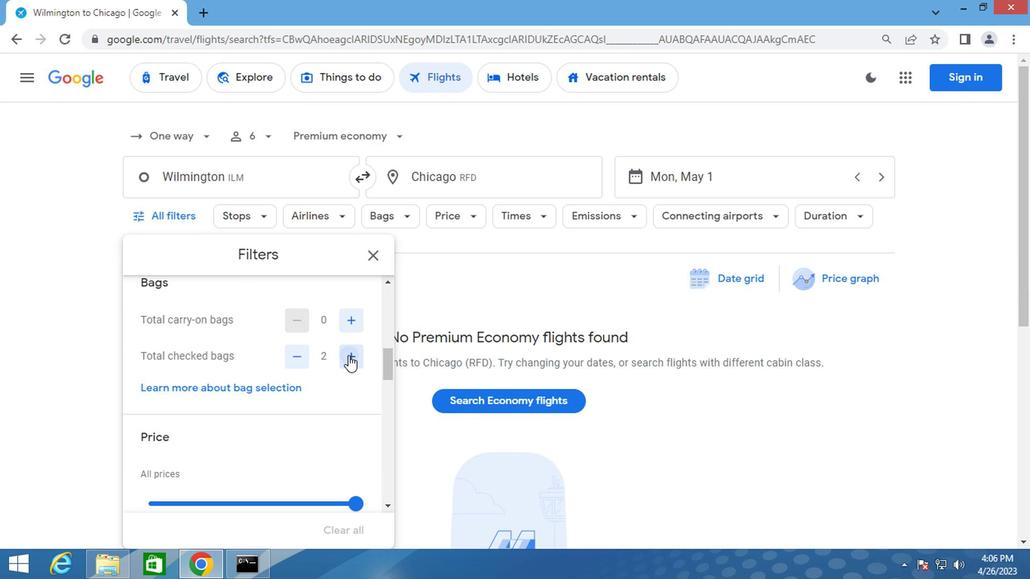 
Action: Mouse pressed left at (344, 356)
Screenshot: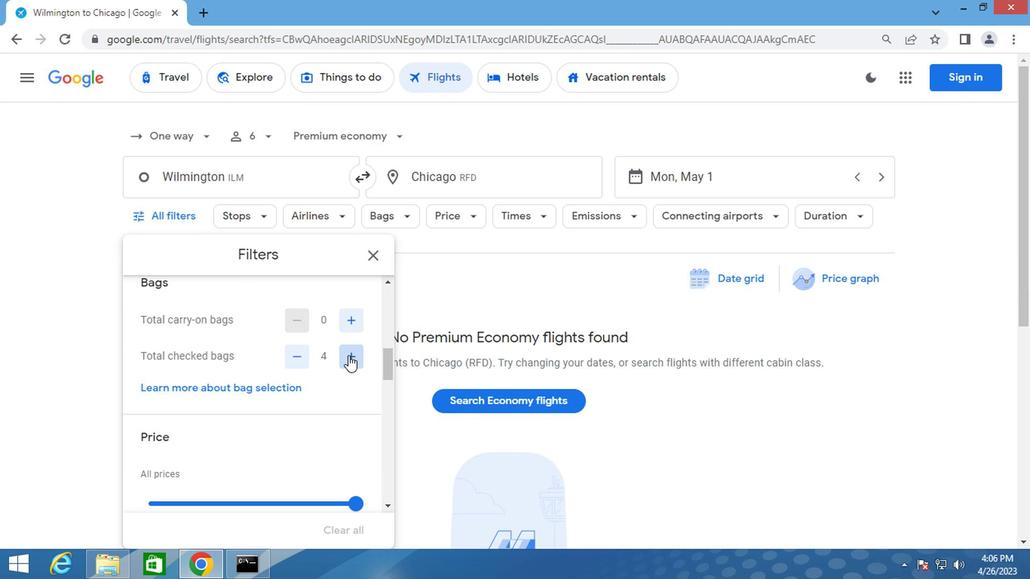 
Action: Mouse pressed left at (344, 356)
Screenshot: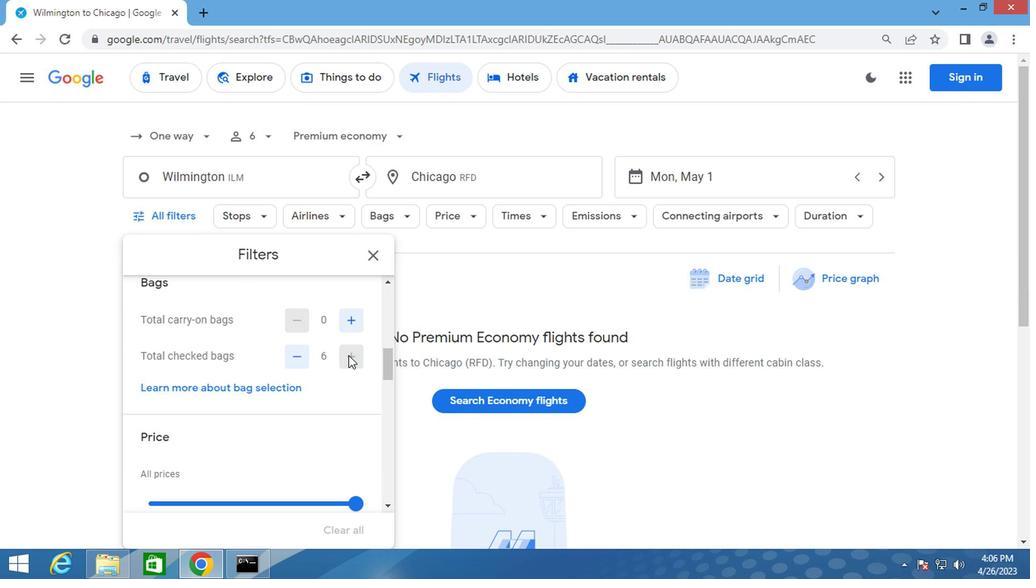 
Action: Mouse pressed left at (344, 356)
Screenshot: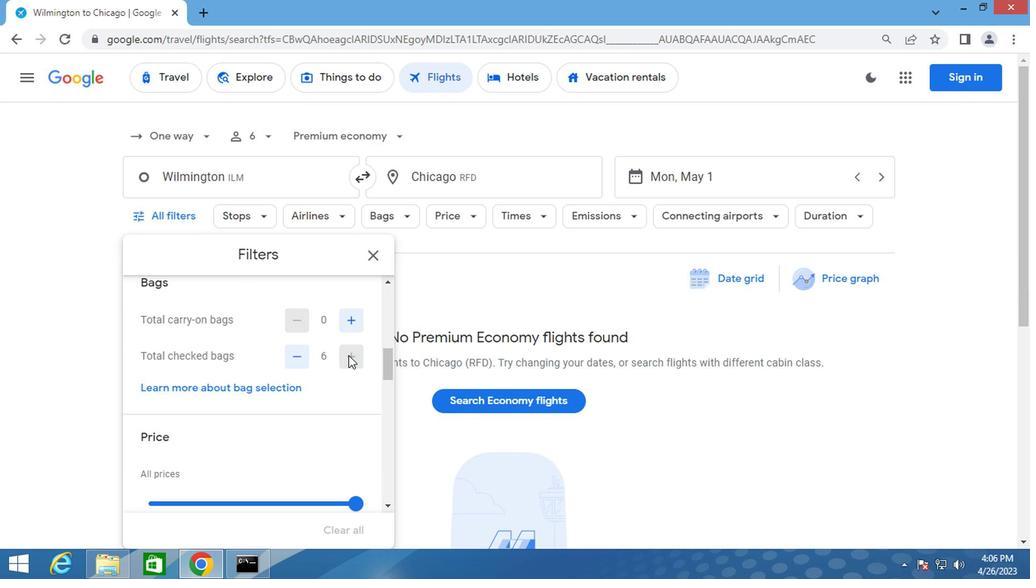 
Action: Mouse moved to (345, 356)
Screenshot: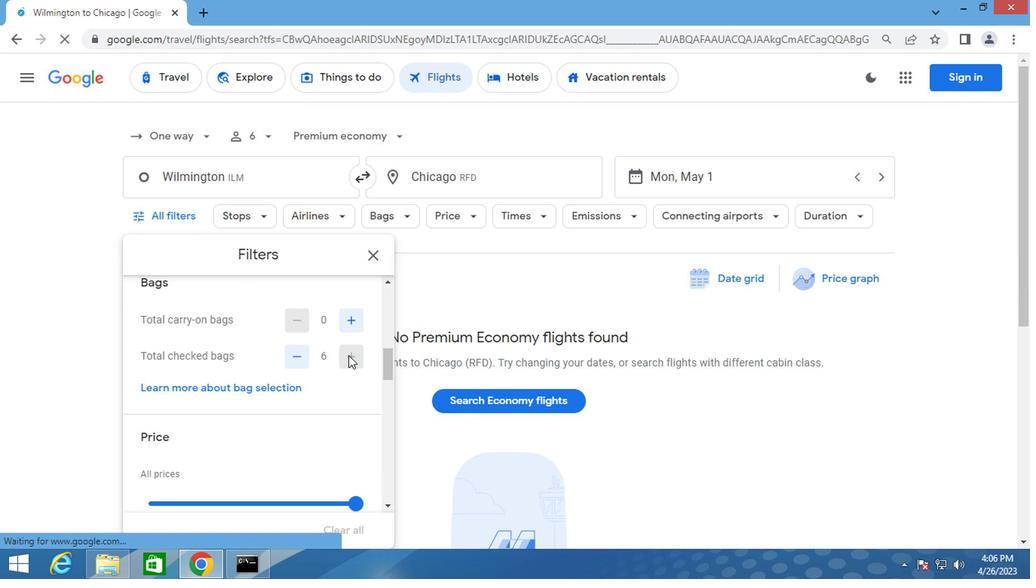 
Action: Mouse pressed left at (345, 356)
Screenshot: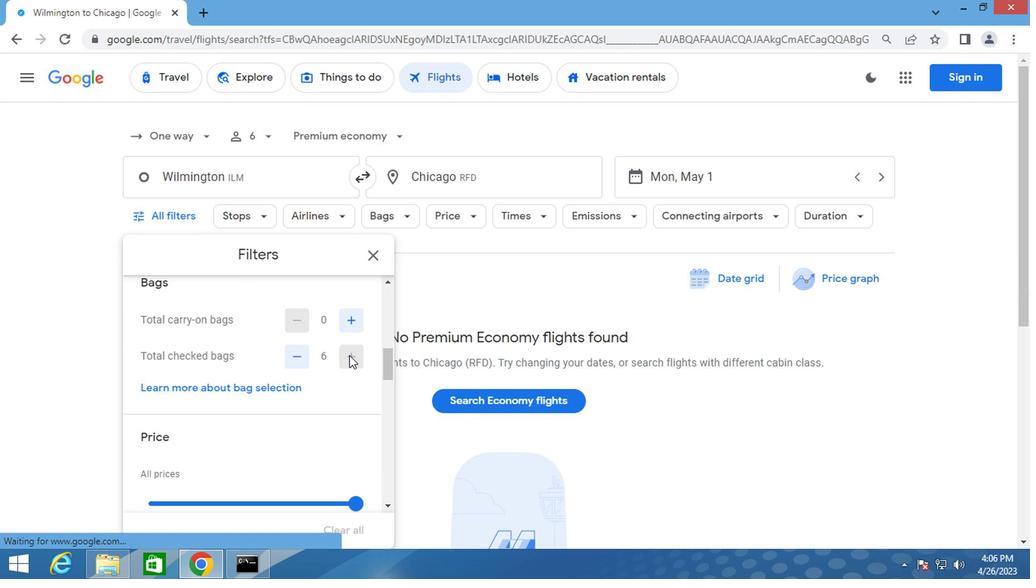 
Action: Mouse scrolled (345, 355) with delta (0, -1)
Screenshot: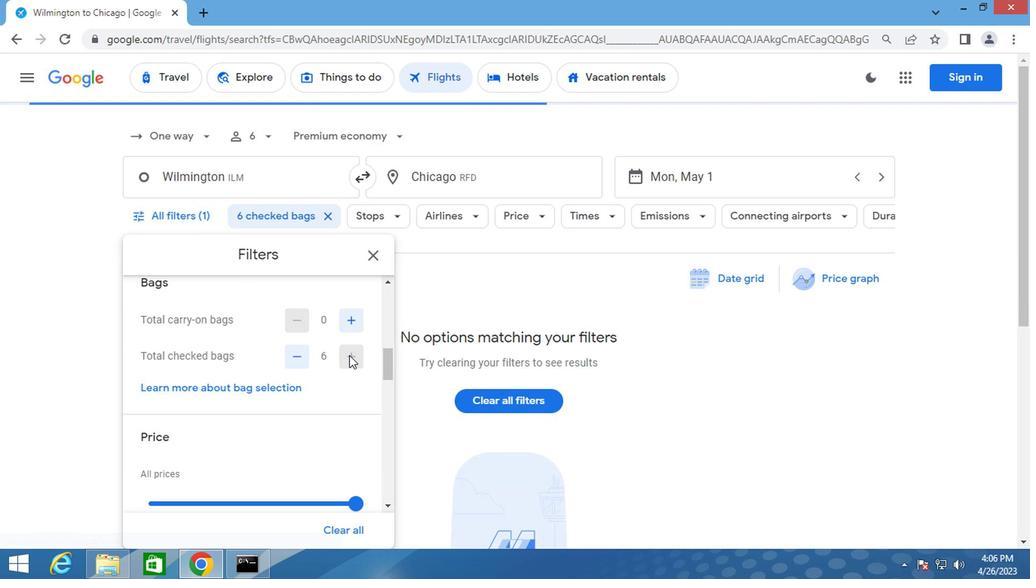 
Action: Mouse scrolled (345, 355) with delta (0, -1)
Screenshot: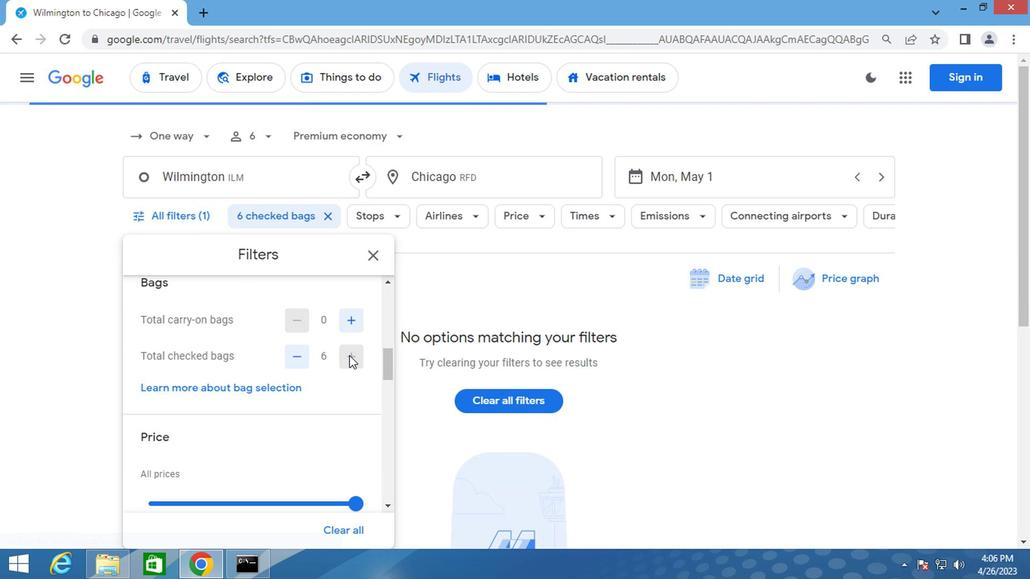 
Action: Mouse moved to (340, 362)
Screenshot: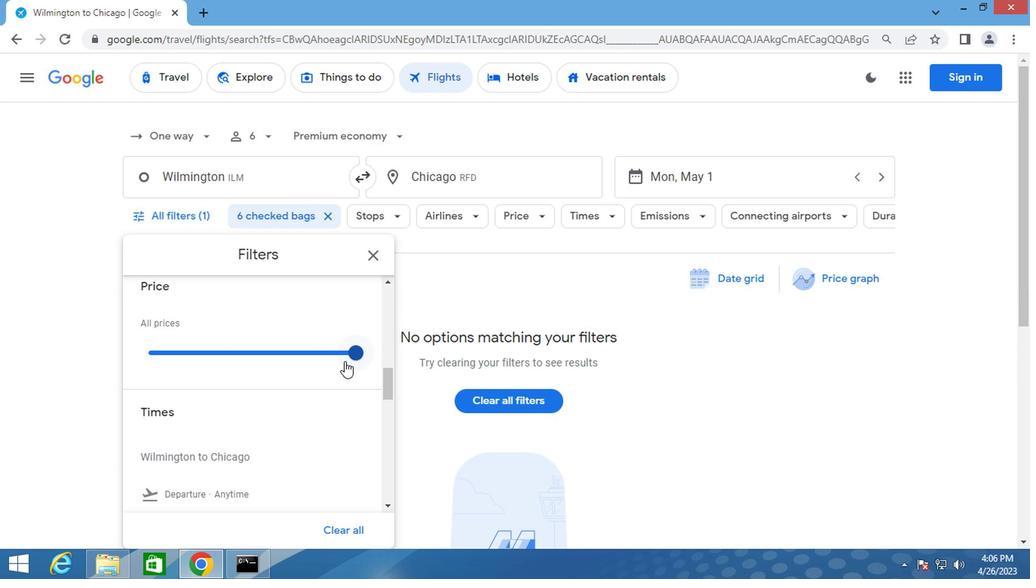 
Action: Mouse pressed left at (340, 362)
Screenshot: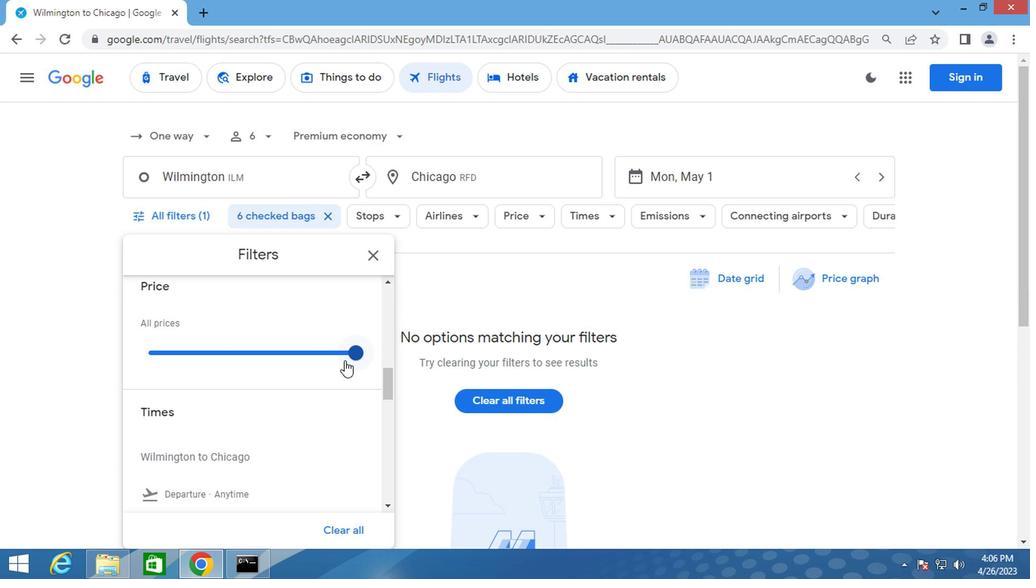 
Action: Mouse moved to (350, 366)
Screenshot: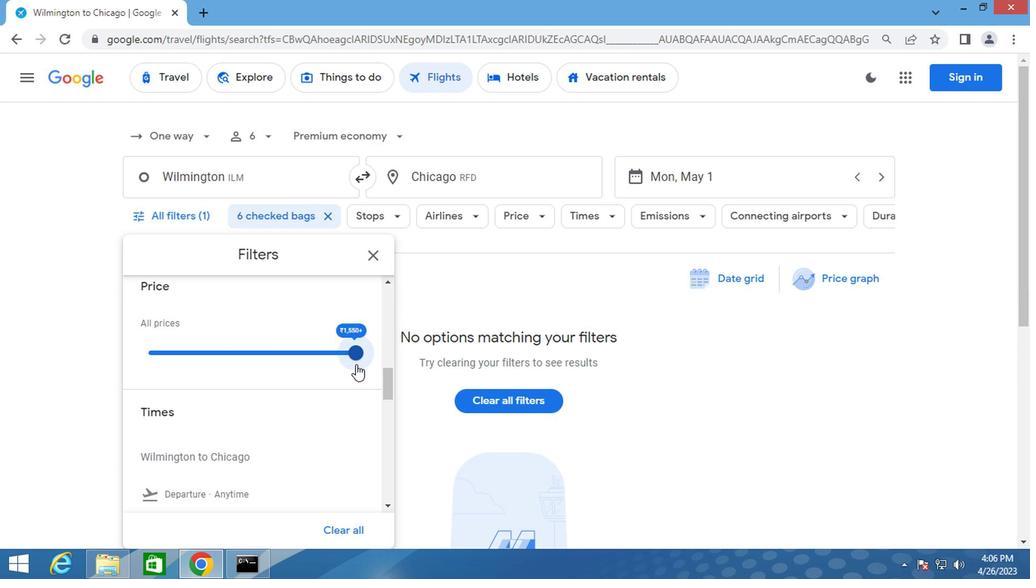 
Action: Mouse scrolled (350, 364) with delta (0, -1)
Screenshot: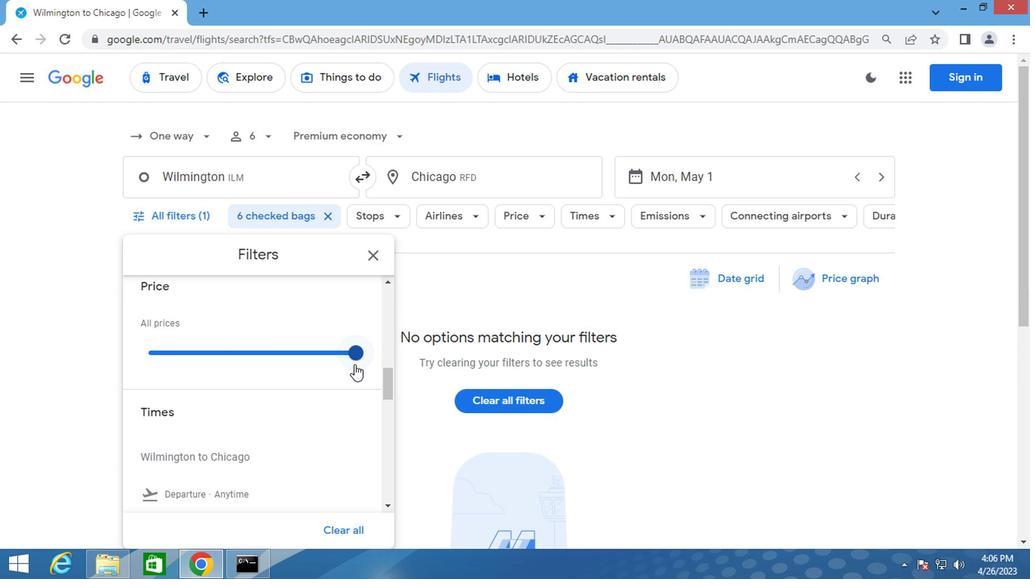 
Action: Mouse scrolled (350, 364) with delta (0, -1)
Screenshot: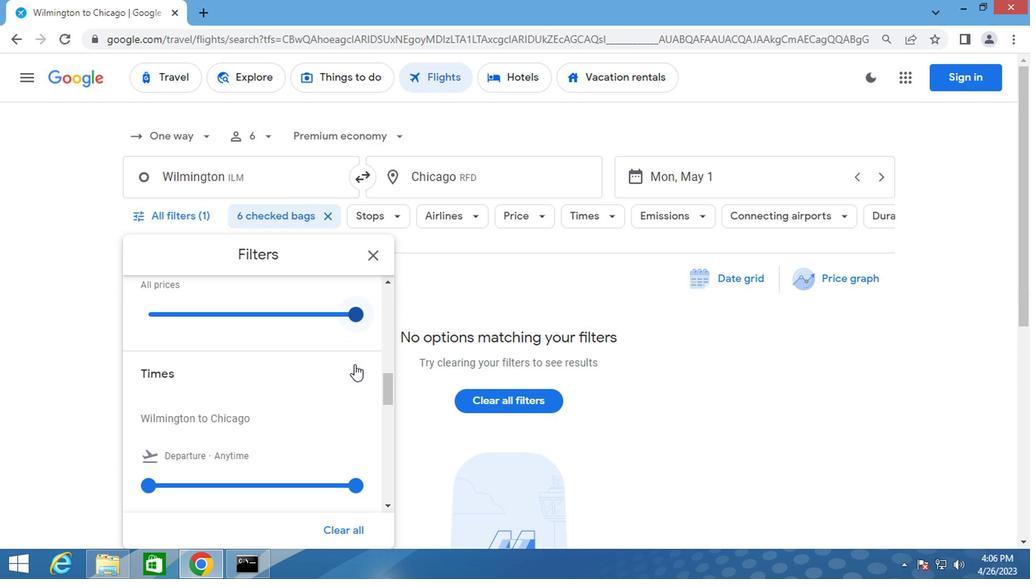 
Action: Mouse moved to (182, 364)
Screenshot: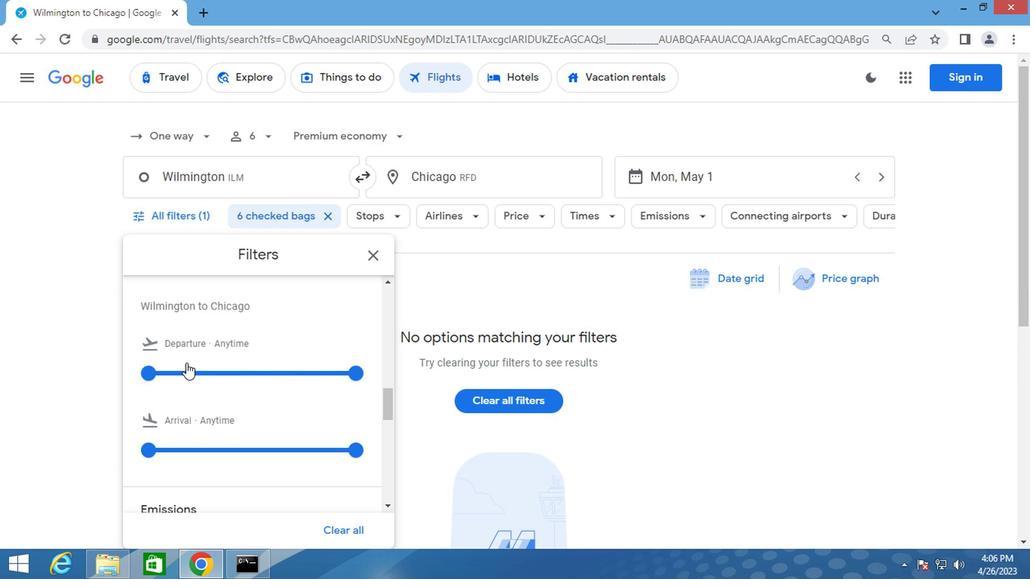 
Action: Mouse pressed left at (182, 364)
Screenshot: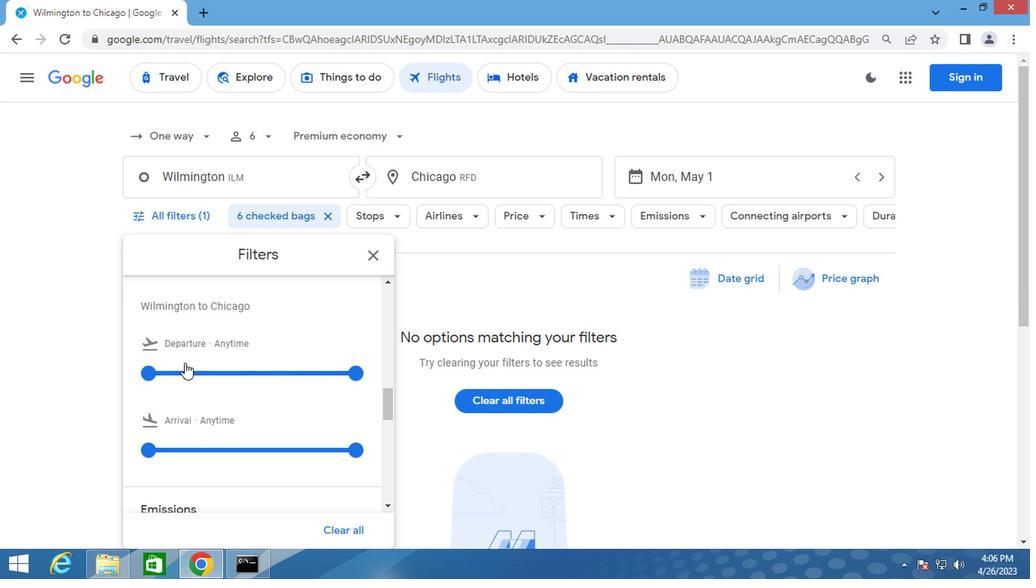 
Action: Mouse moved to (371, 253)
Screenshot: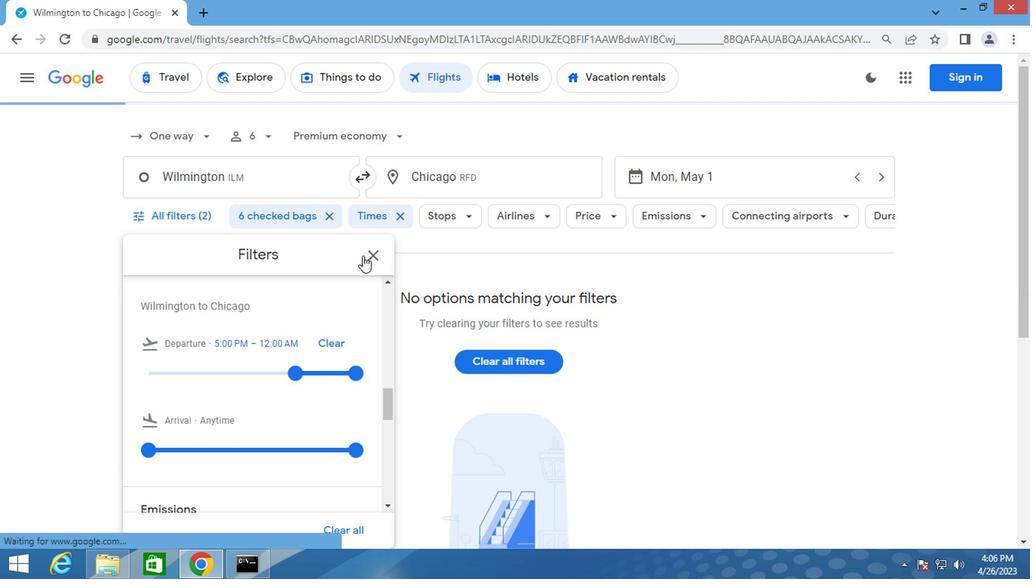 
Action: Mouse pressed left at (371, 253)
Screenshot: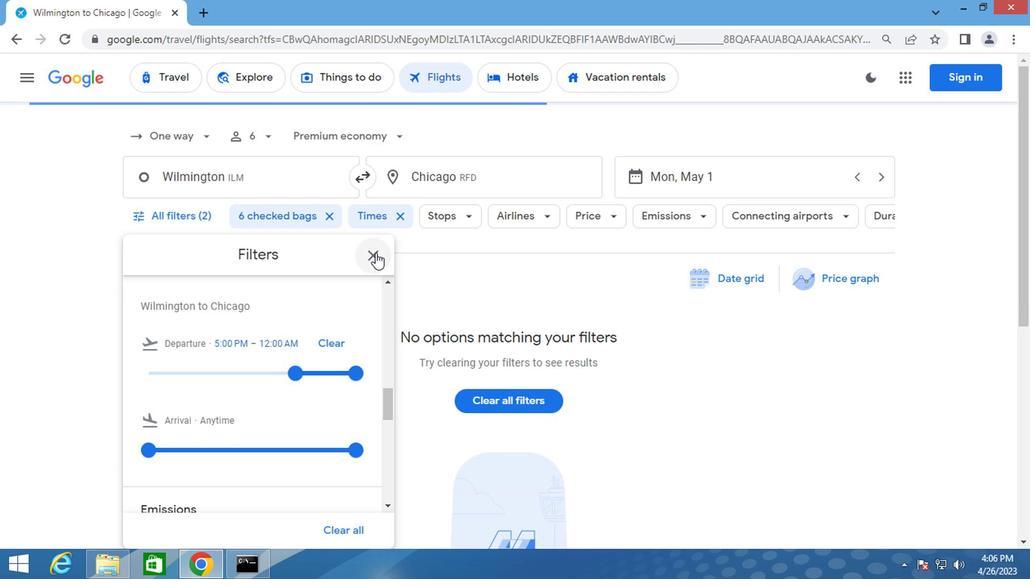 
Action: Key pressed <Key.f8>
Screenshot: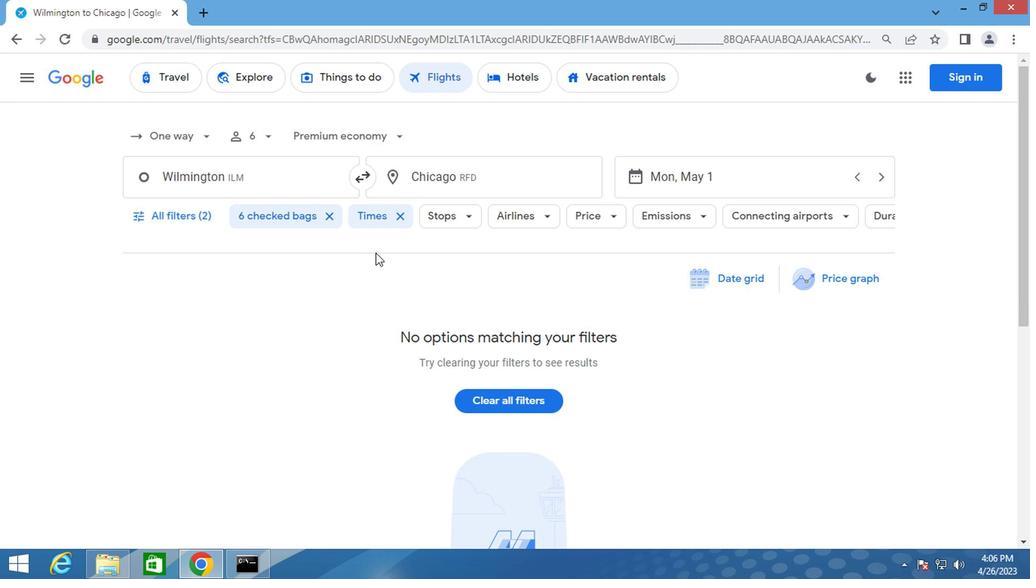 
